 Task: Select the error option in the lint unknown at rules.
Action: Mouse moved to (46, 466)
Screenshot: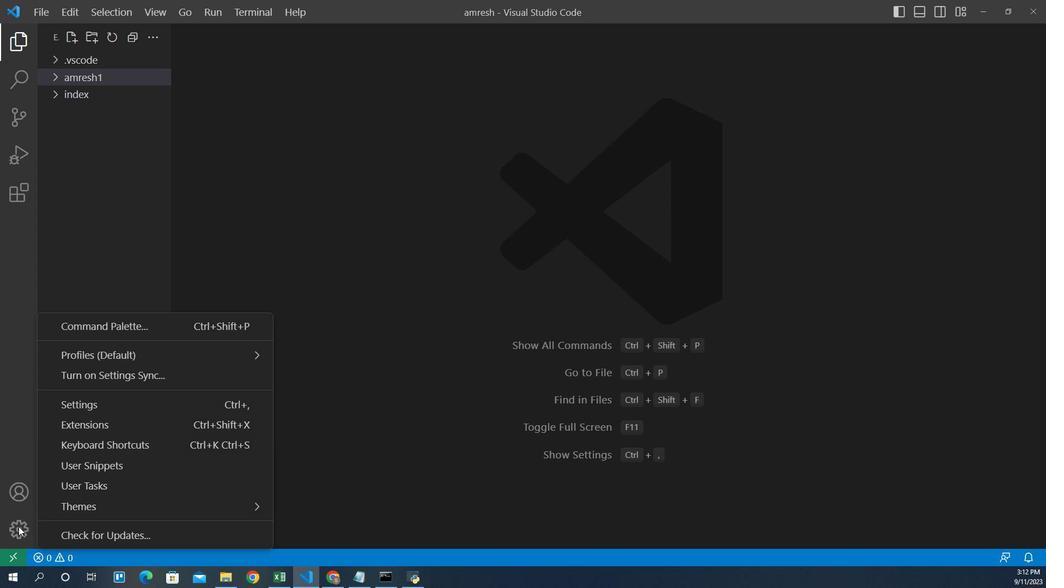 
Action: Mouse pressed left at (46, 466)
Screenshot: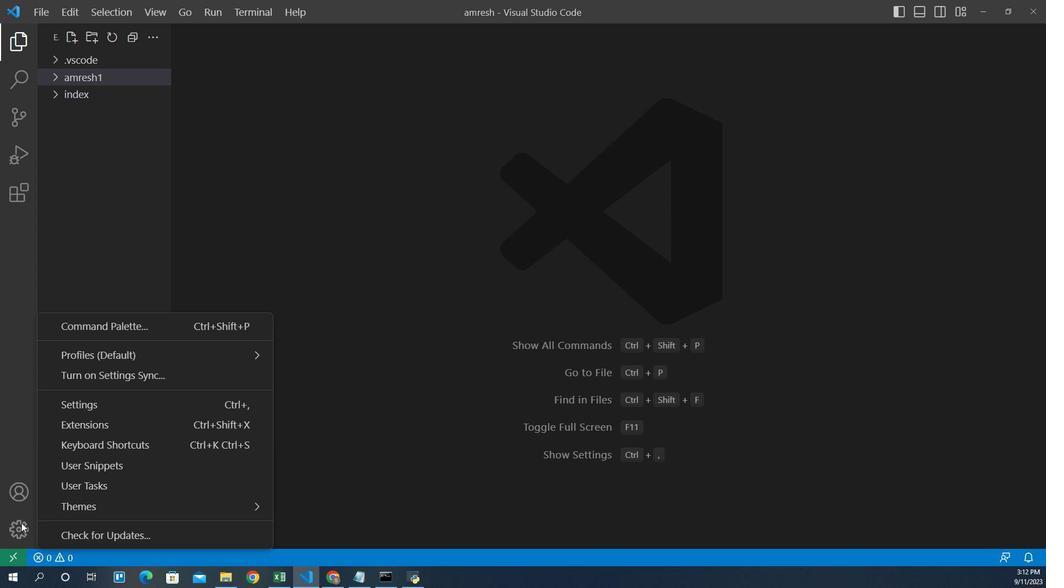 
Action: Mouse moved to (92, 385)
Screenshot: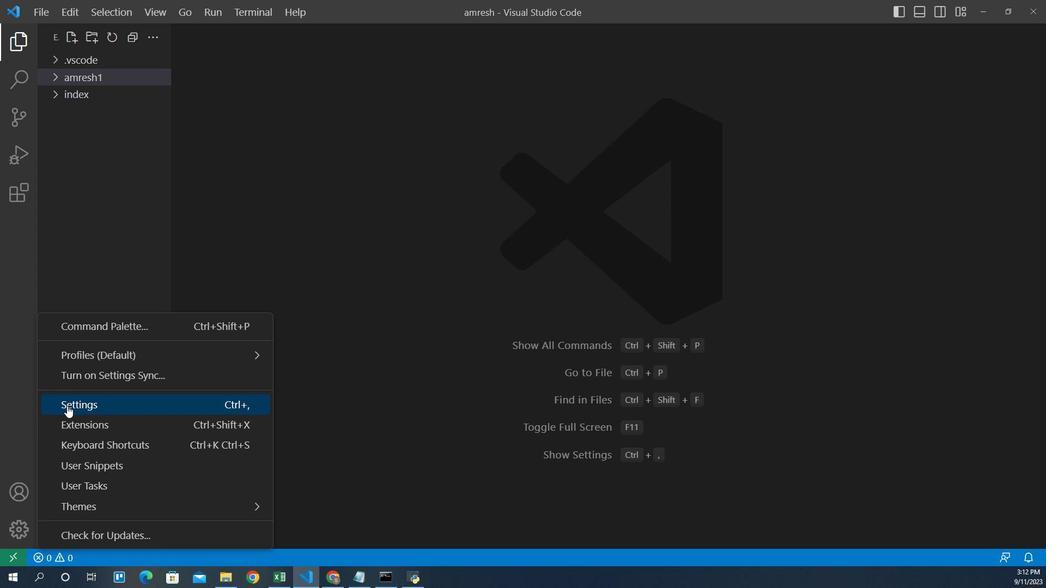 
Action: Mouse pressed left at (92, 385)
Screenshot: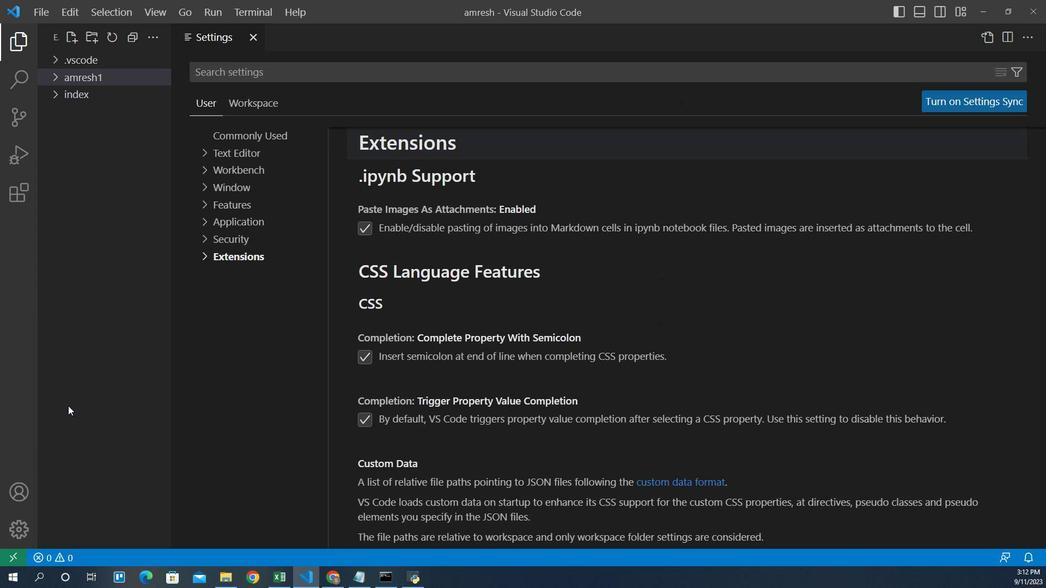 
Action: Mouse moved to (221, 286)
Screenshot: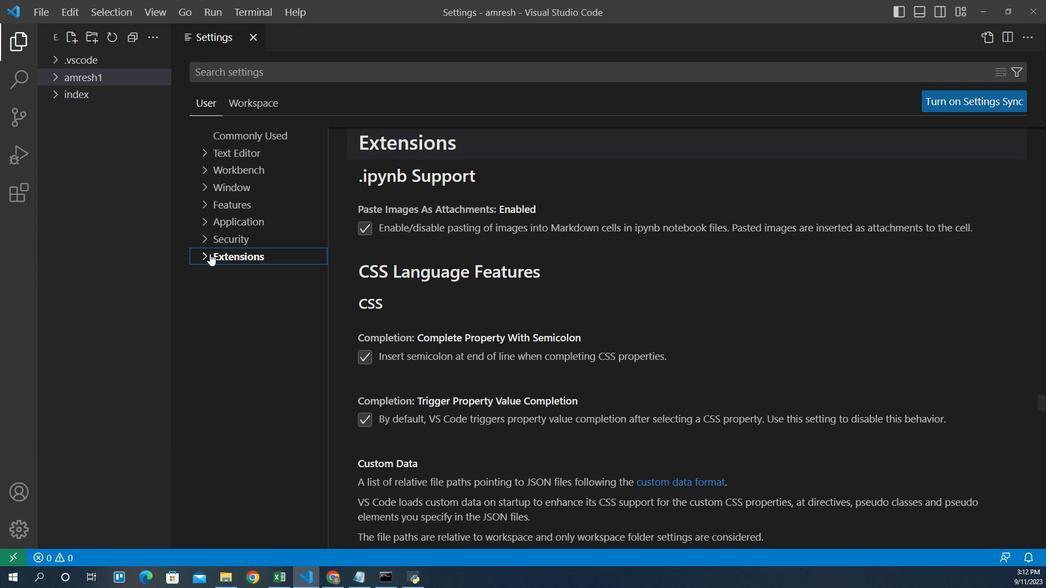 
Action: Mouse pressed left at (221, 286)
Screenshot: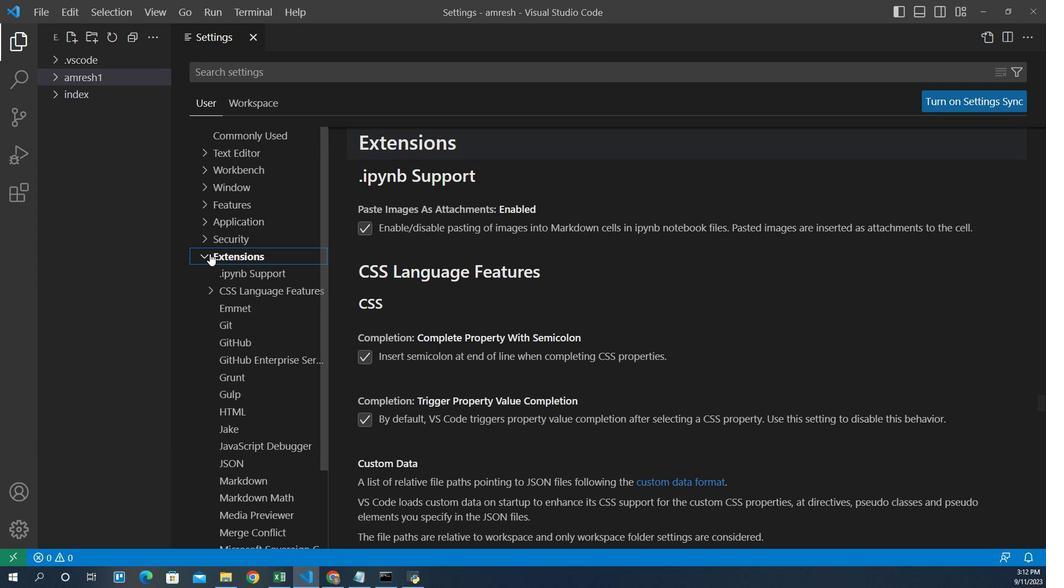 
Action: Mouse moved to (240, 309)
Screenshot: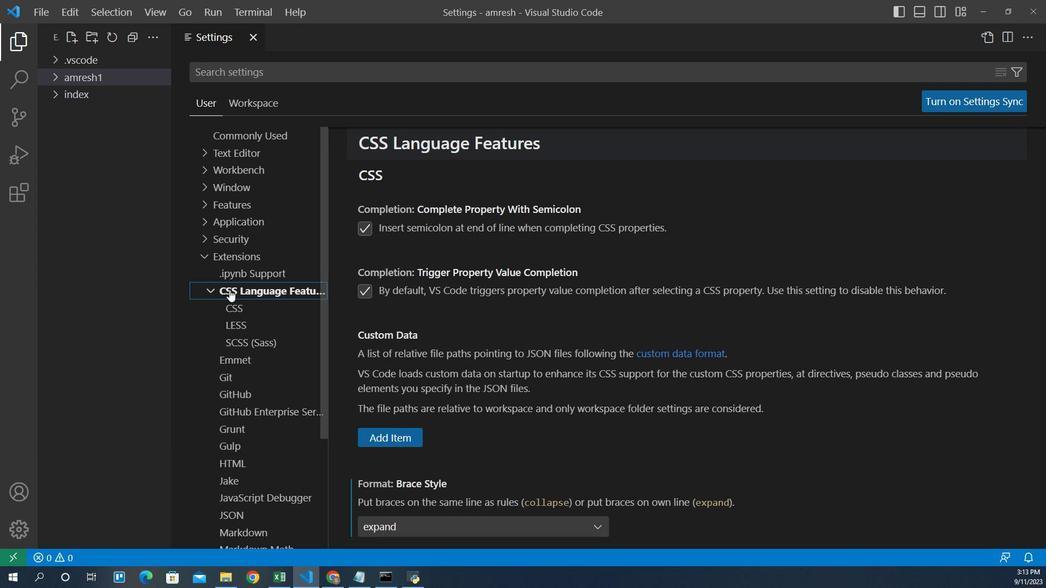 
Action: Mouse pressed left at (240, 309)
Screenshot: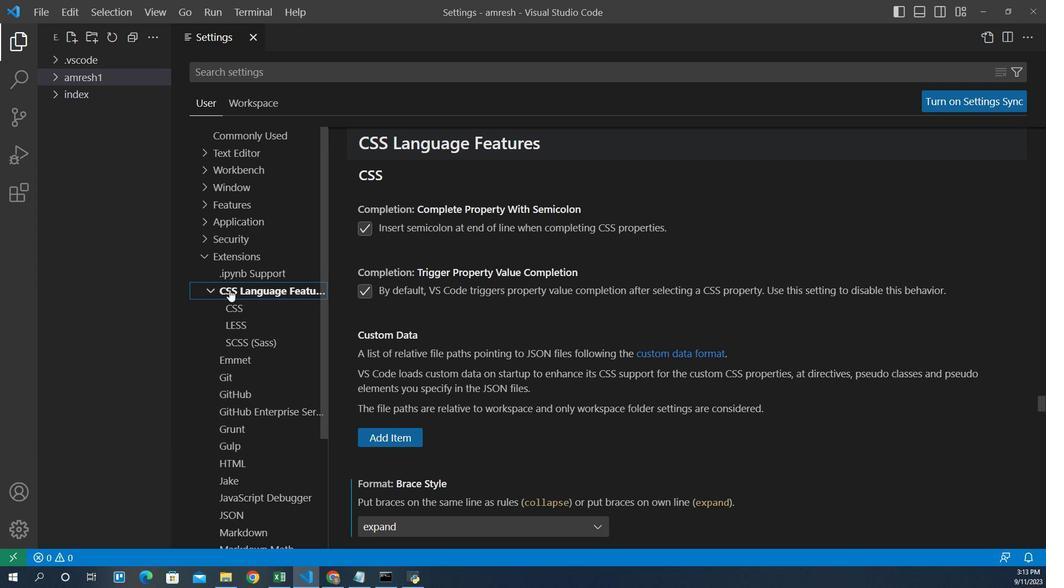 
Action: Mouse moved to (248, 342)
Screenshot: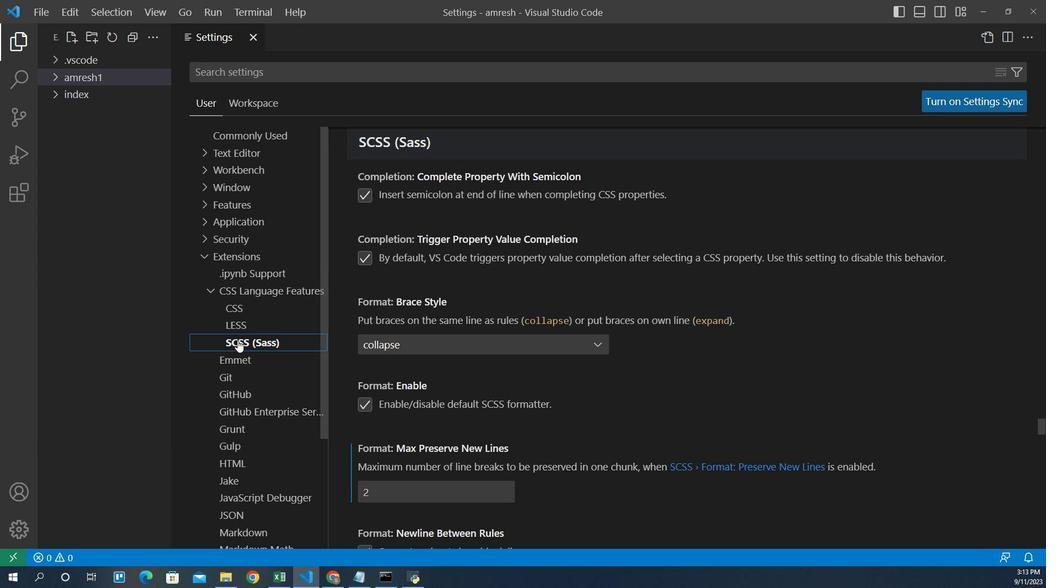 
Action: Mouse pressed left at (248, 342)
Screenshot: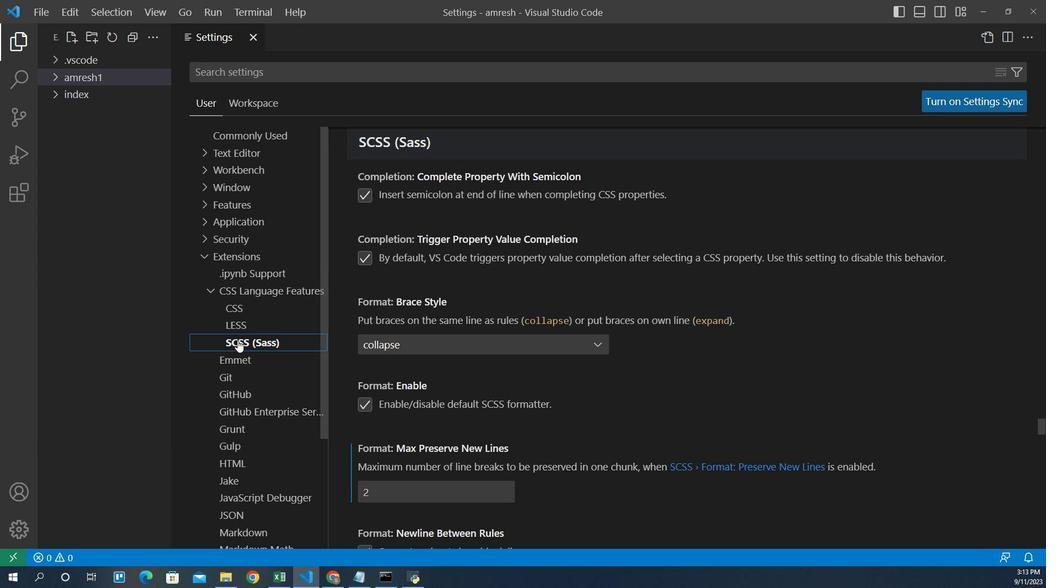 
Action: Mouse moved to (497, 365)
Screenshot: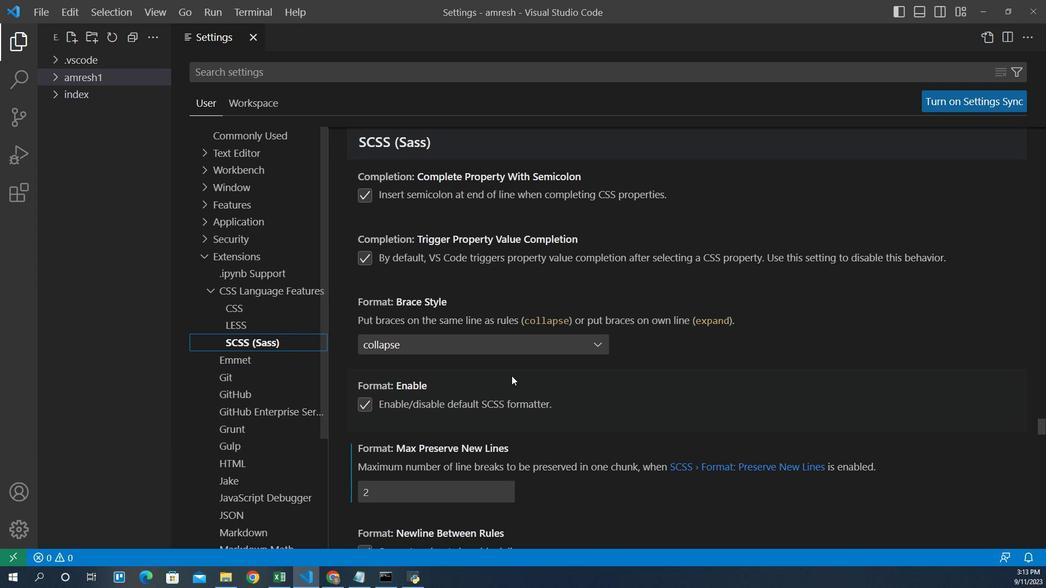 
Action: Mouse scrolled (497, 365) with delta (0, 0)
Screenshot: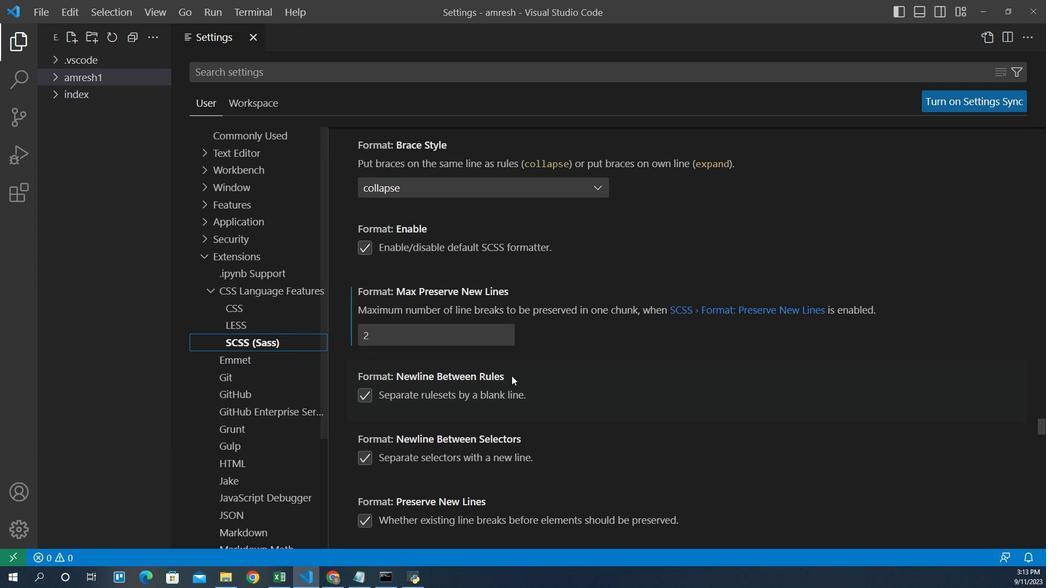 
Action: Mouse scrolled (497, 365) with delta (0, 0)
Screenshot: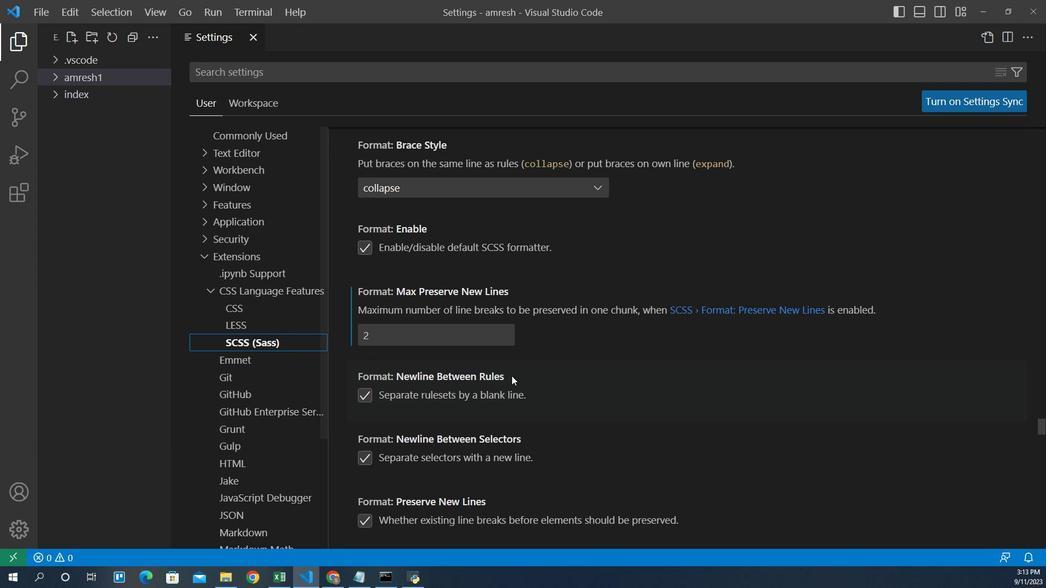 
Action: Mouse scrolled (497, 365) with delta (0, 0)
Screenshot: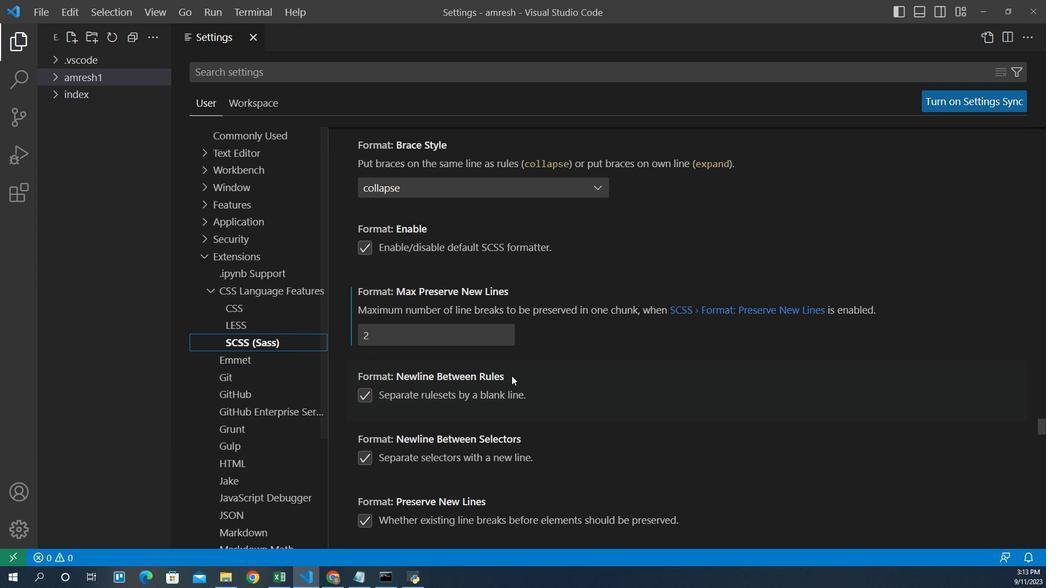 
Action: Mouse scrolled (497, 365) with delta (0, 0)
Screenshot: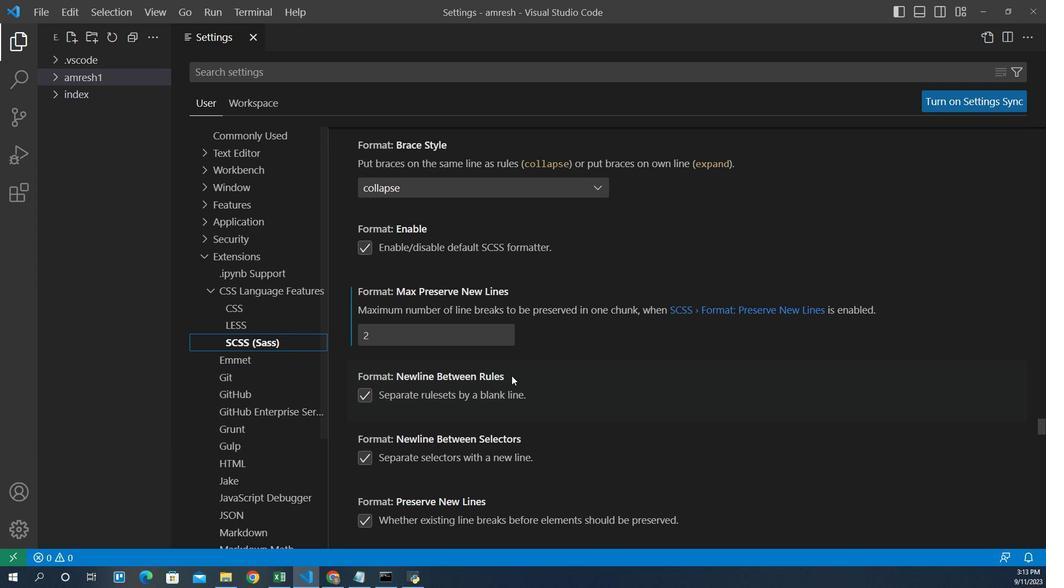 
Action: Mouse scrolled (497, 365) with delta (0, 0)
Screenshot: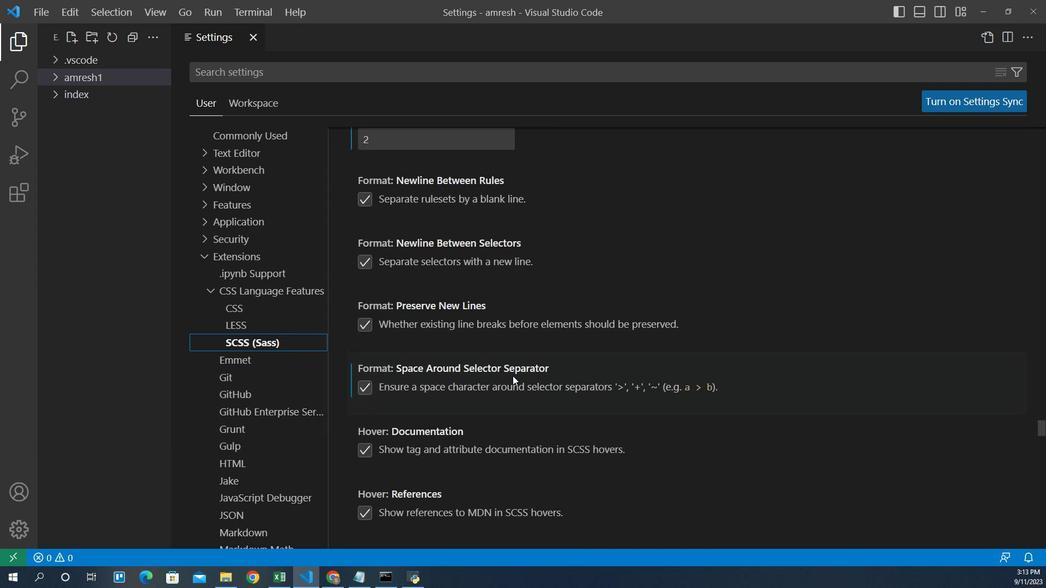 
Action: Mouse scrolled (497, 365) with delta (0, 0)
Screenshot: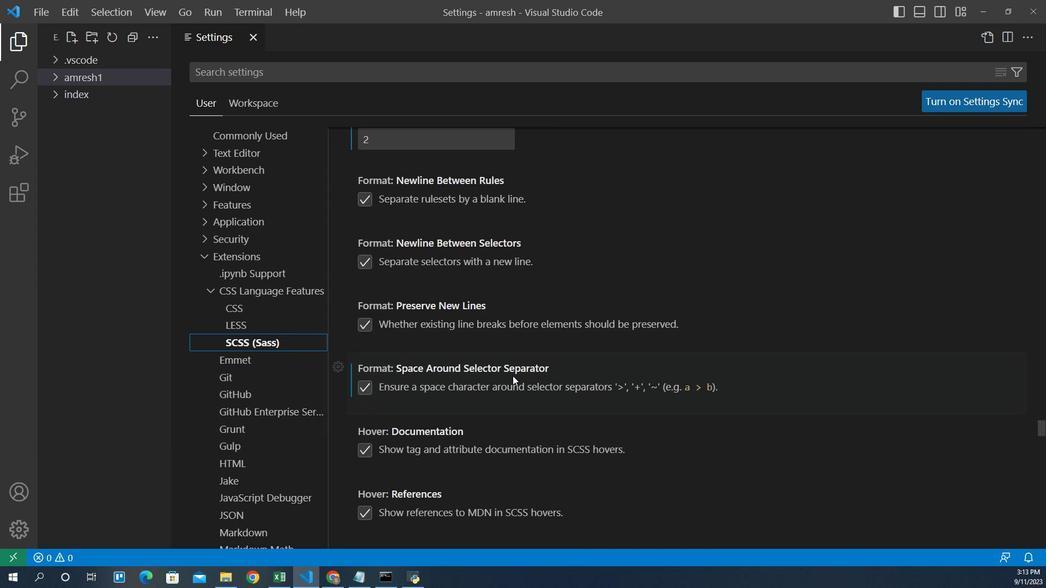
Action: Mouse moved to (497, 365)
Screenshot: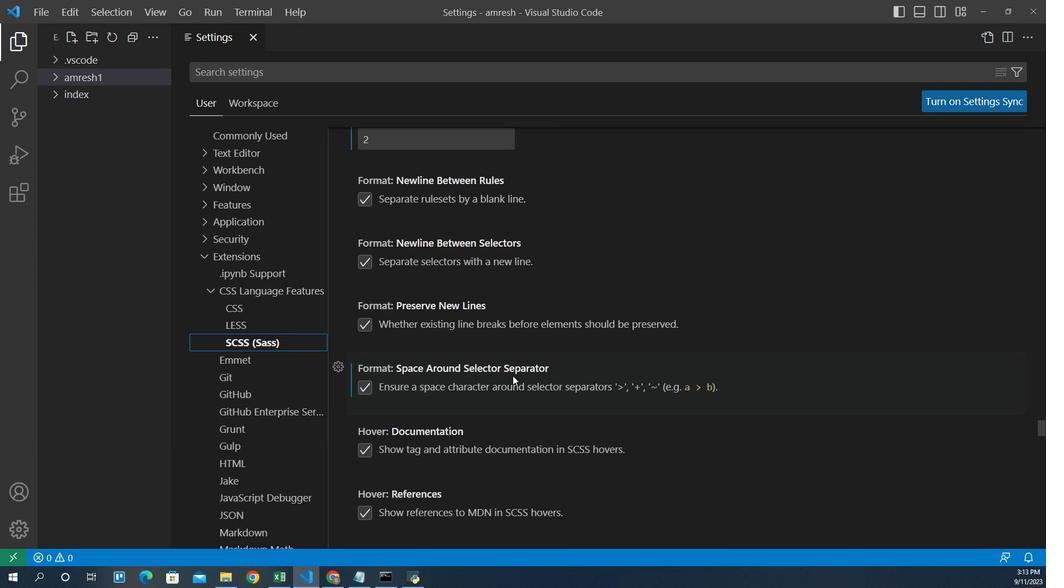
Action: Mouse scrolled (497, 365) with delta (0, 0)
Screenshot: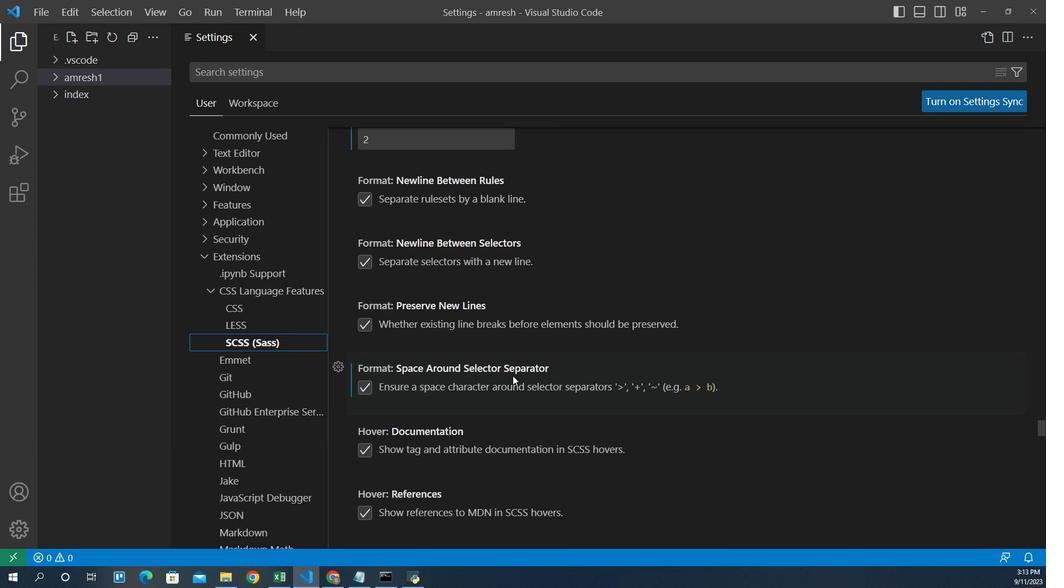 
Action: Mouse moved to (498, 365)
Screenshot: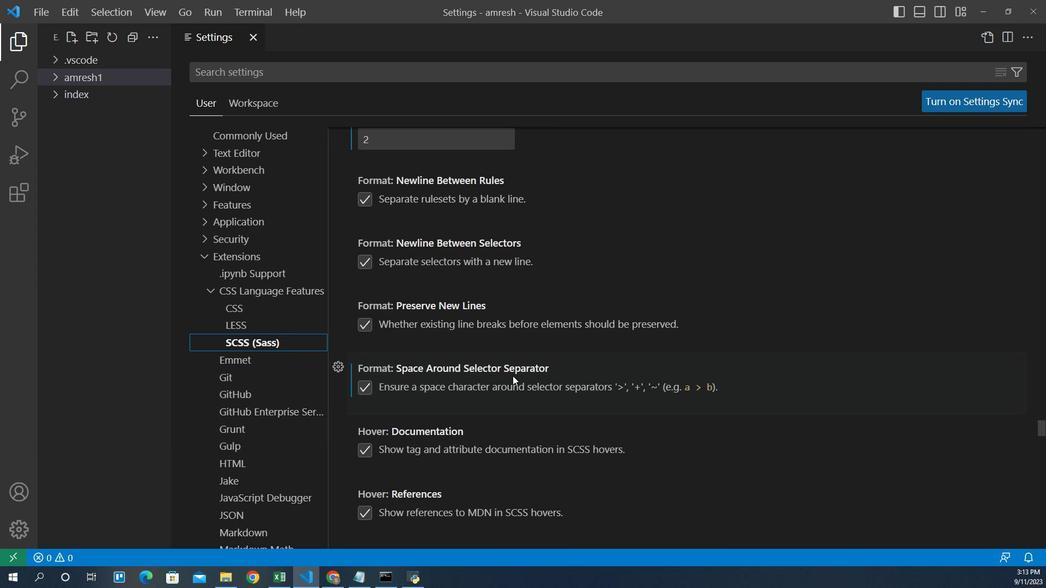 
Action: Mouse scrolled (498, 365) with delta (0, 0)
Screenshot: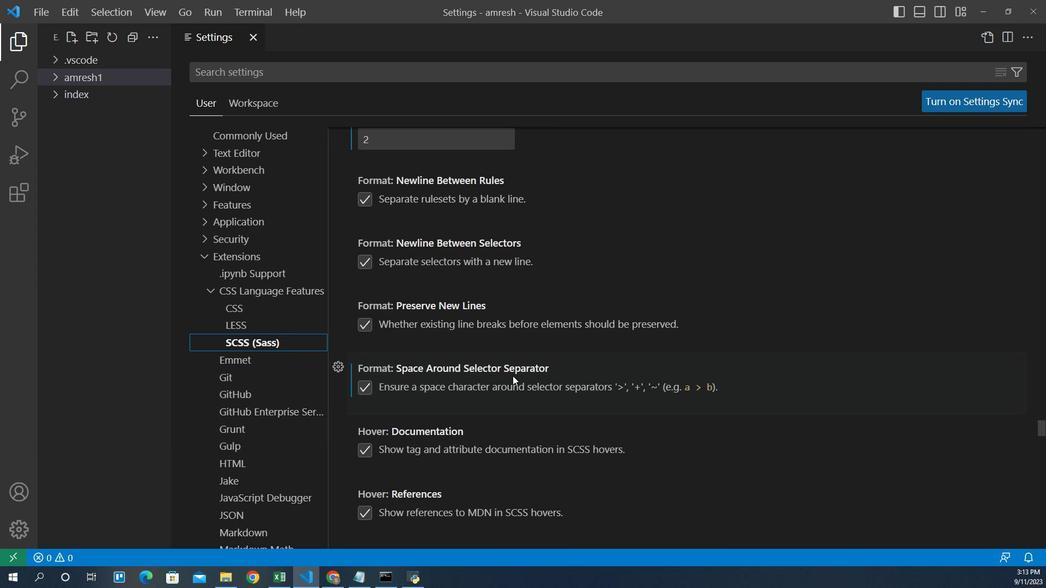 
Action: Mouse scrolled (498, 365) with delta (0, 0)
Screenshot: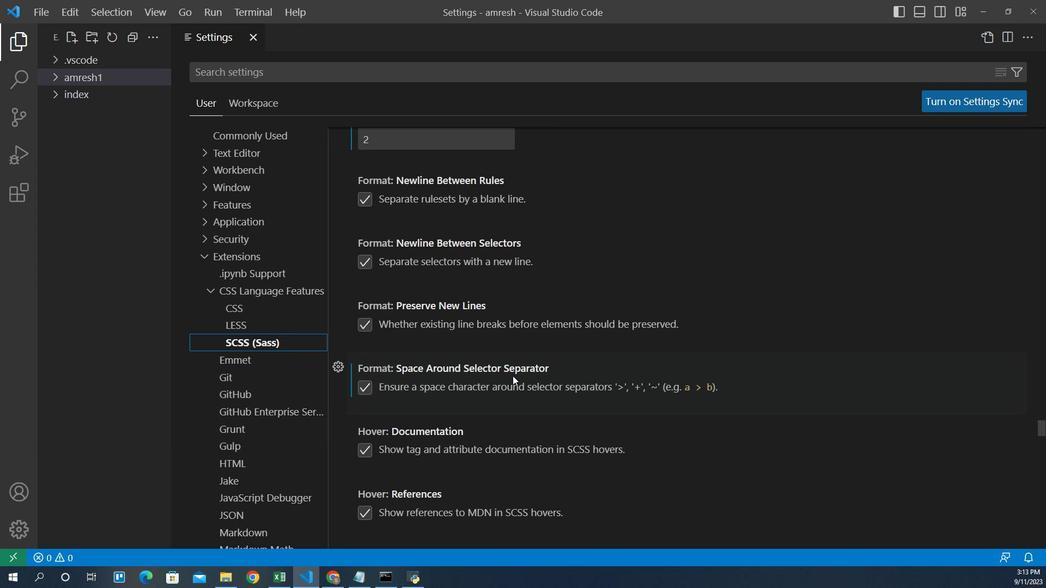 
Action: Mouse moved to (498, 365)
Screenshot: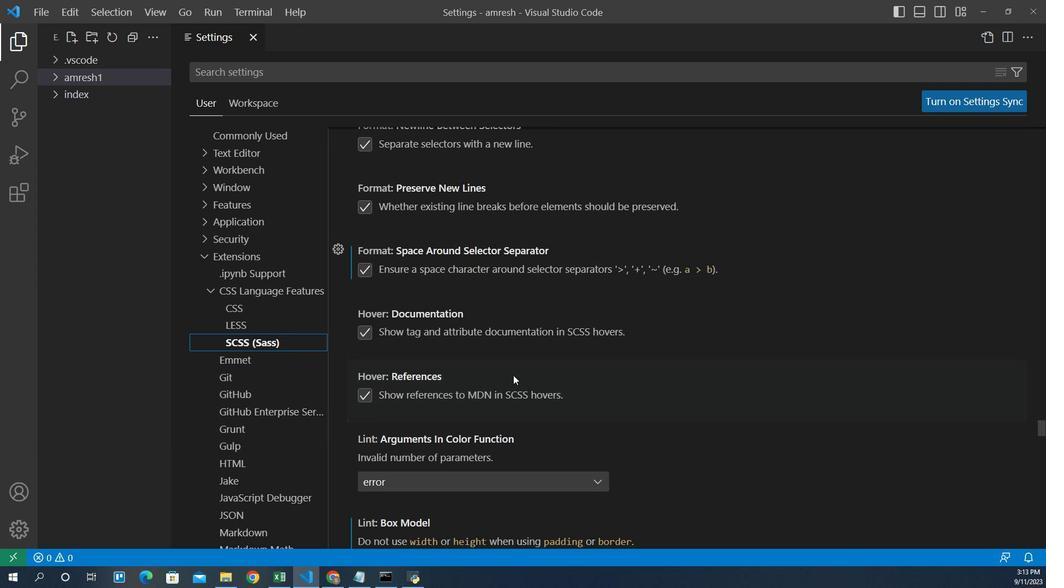 
Action: Mouse scrolled (498, 365) with delta (0, 0)
Screenshot: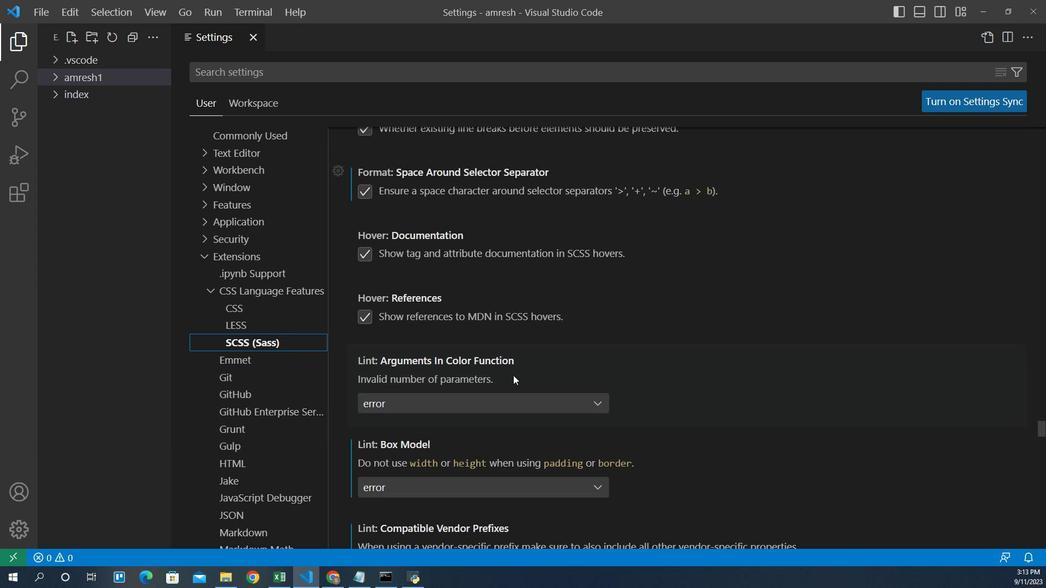 
Action: Mouse scrolled (498, 365) with delta (0, 0)
Screenshot: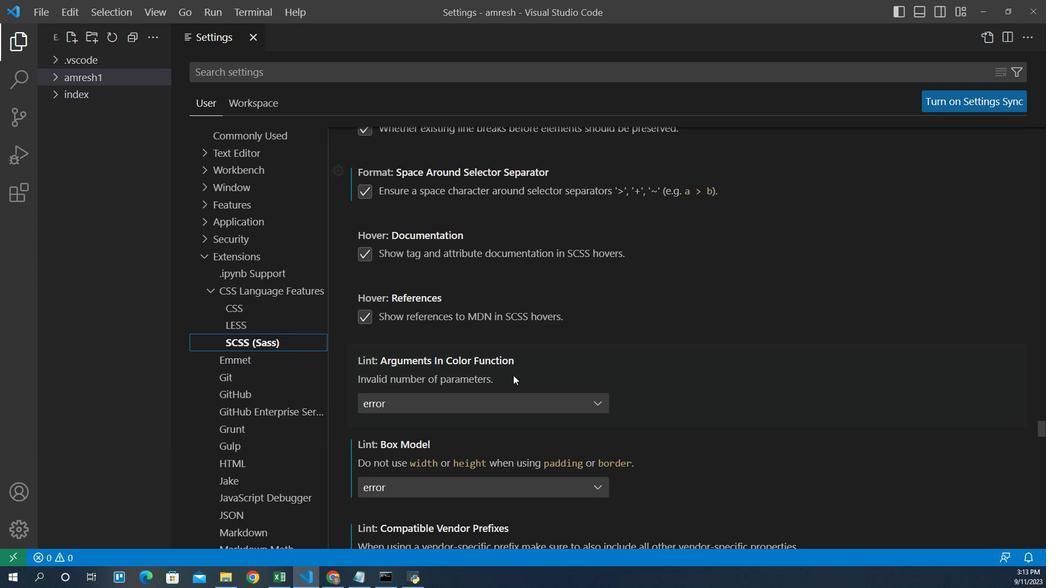 
Action: Mouse scrolled (498, 365) with delta (0, 0)
Screenshot: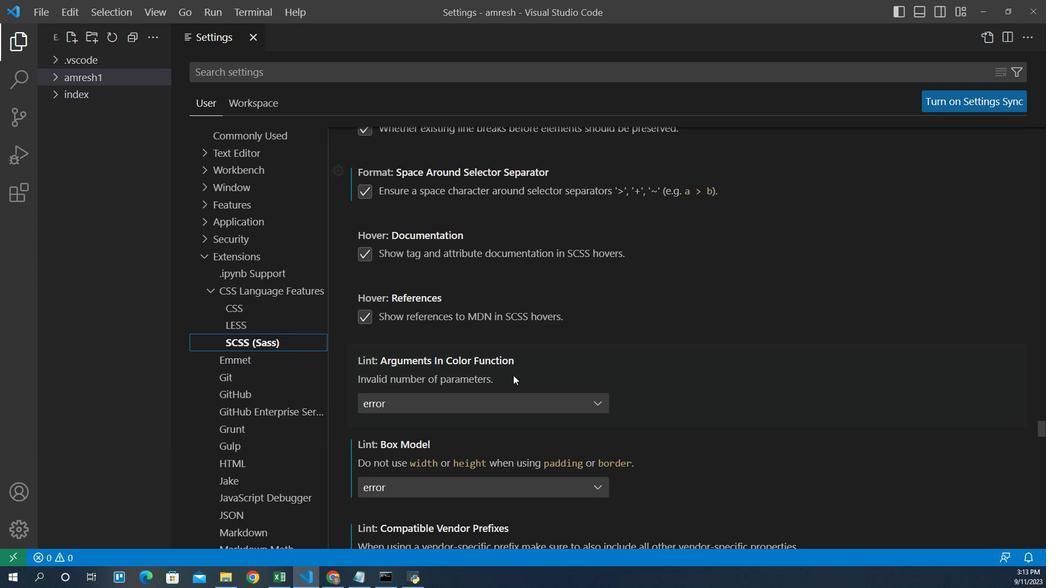 
Action: Mouse scrolled (498, 365) with delta (0, 0)
Screenshot: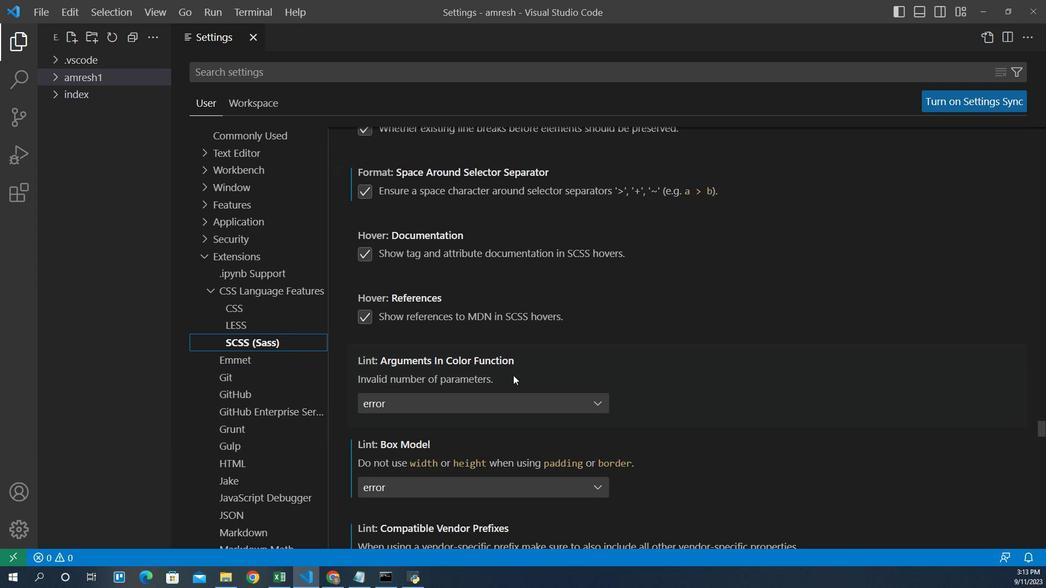 
Action: Mouse scrolled (498, 365) with delta (0, 0)
Screenshot: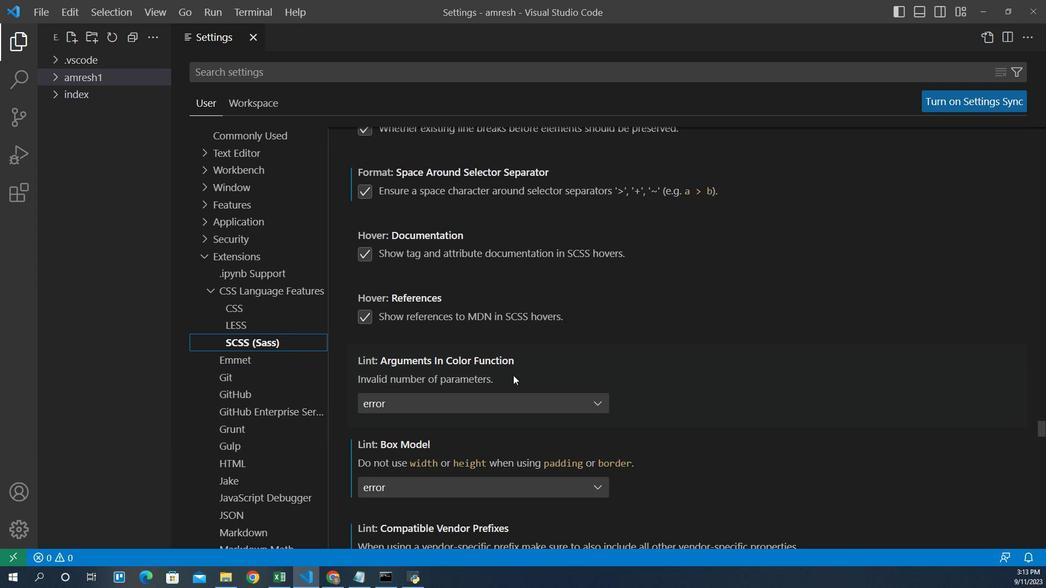 
Action: Mouse scrolled (498, 365) with delta (0, 0)
Screenshot: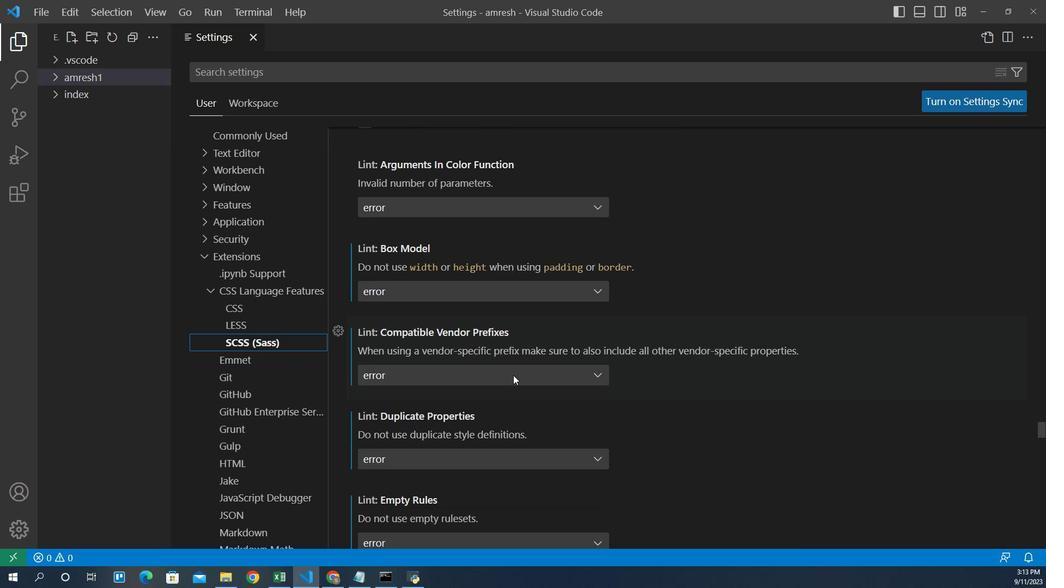 
Action: Mouse scrolled (498, 365) with delta (0, 0)
Screenshot: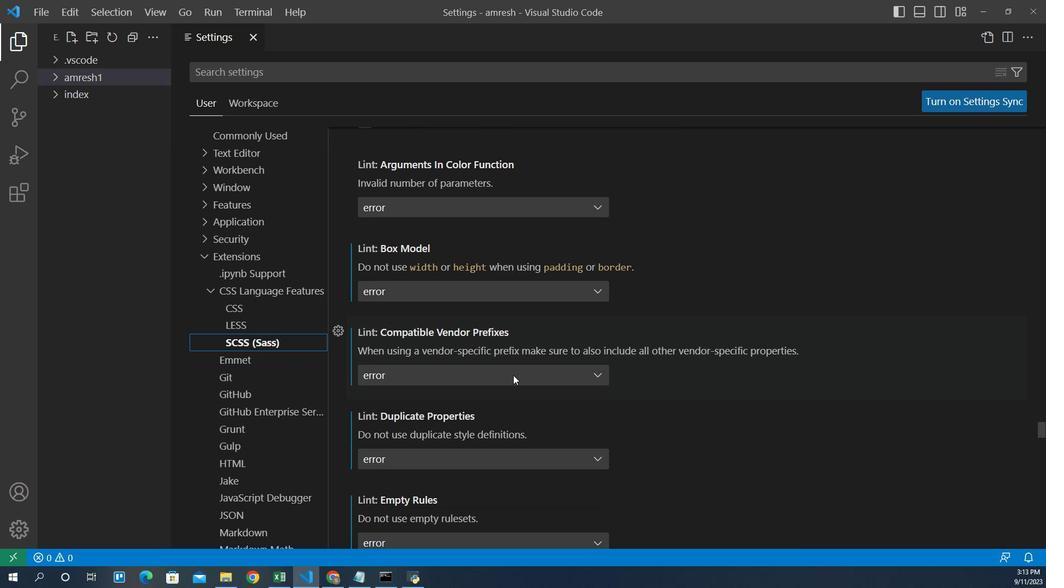 
Action: Mouse scrolled (498, 365) with delta (0, 0)
Screenshot: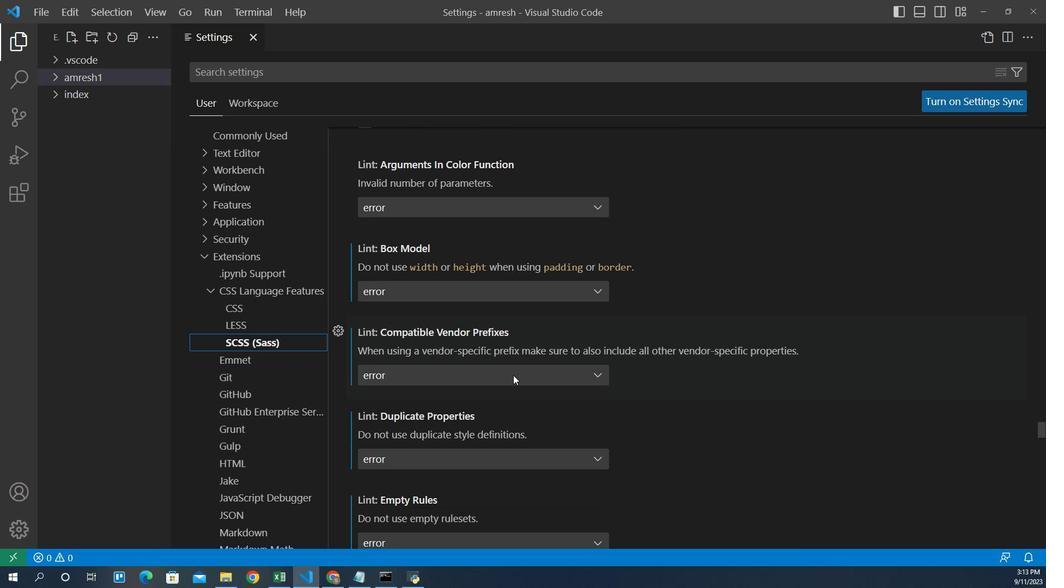
Action: Mouse scrolled (498, 365) with delta (0, 0)
Screenshot: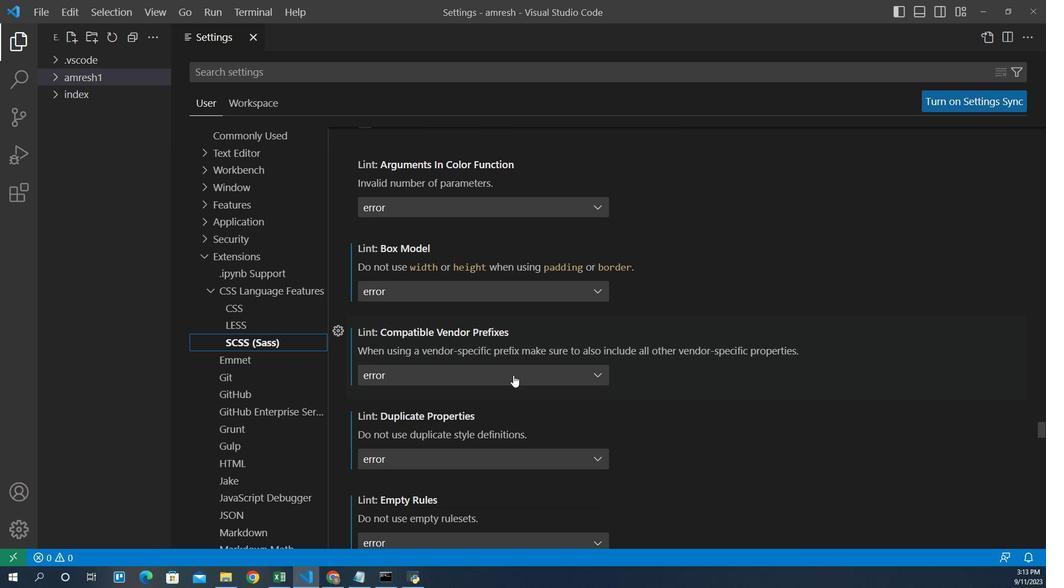 
Action: Mouse scrolled (498, 365) with delta (0, 0)
Screenshot: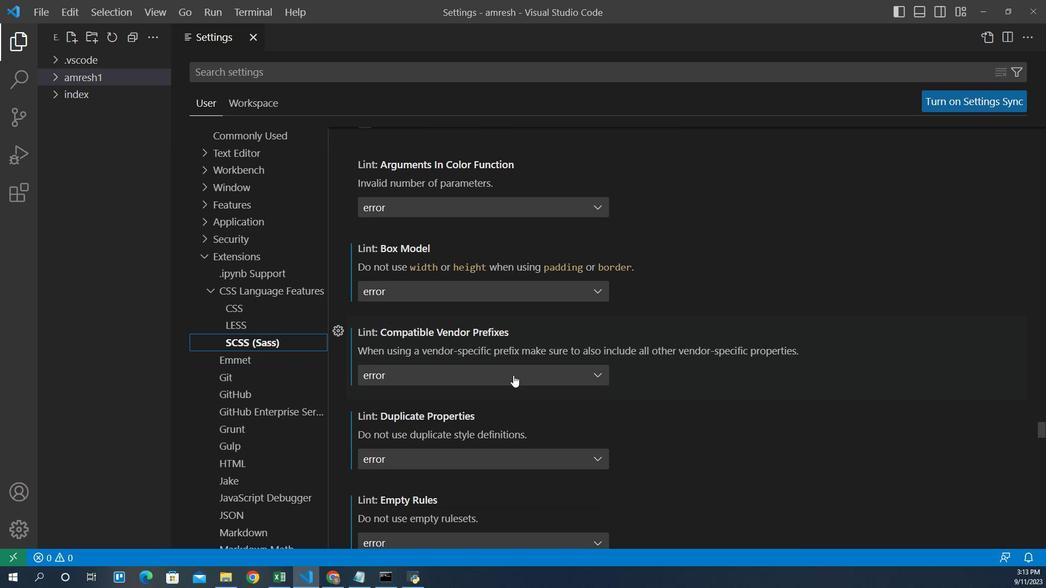
Action: Mouse scrolled (498, 365) with delta (0, 0)
Screenshot: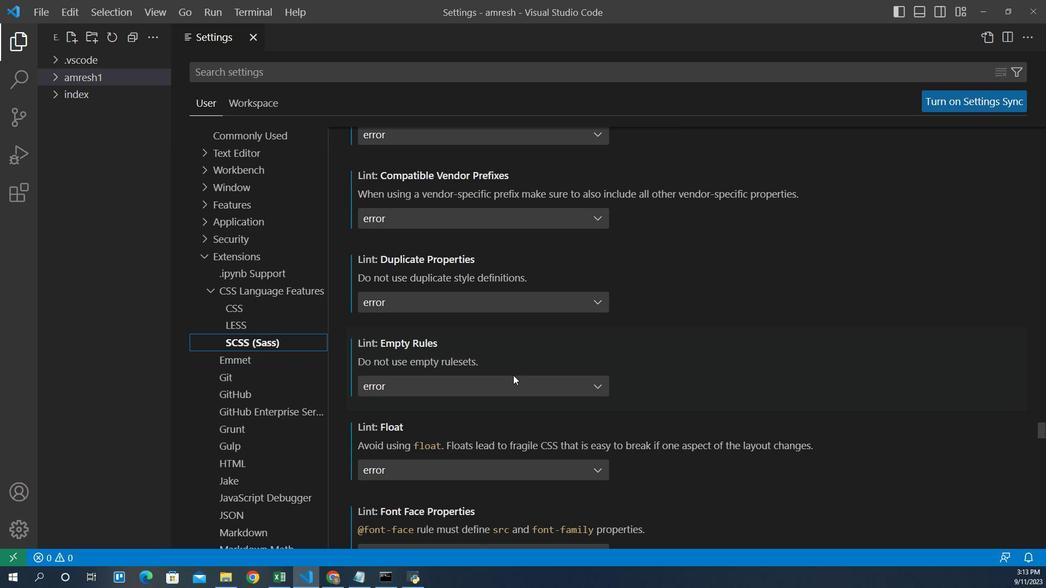 
Action: Mouse scrolled (498, 365) with delta (0, 0)
Screenshot: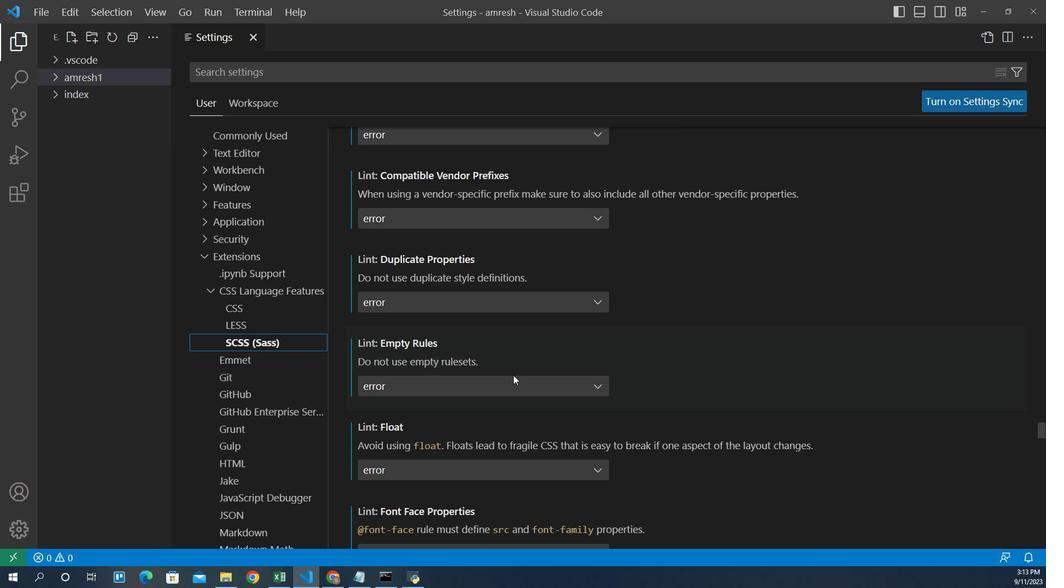 
Action: Mouse scrolled (498, 365) with delta (0, 0)
Screenshot: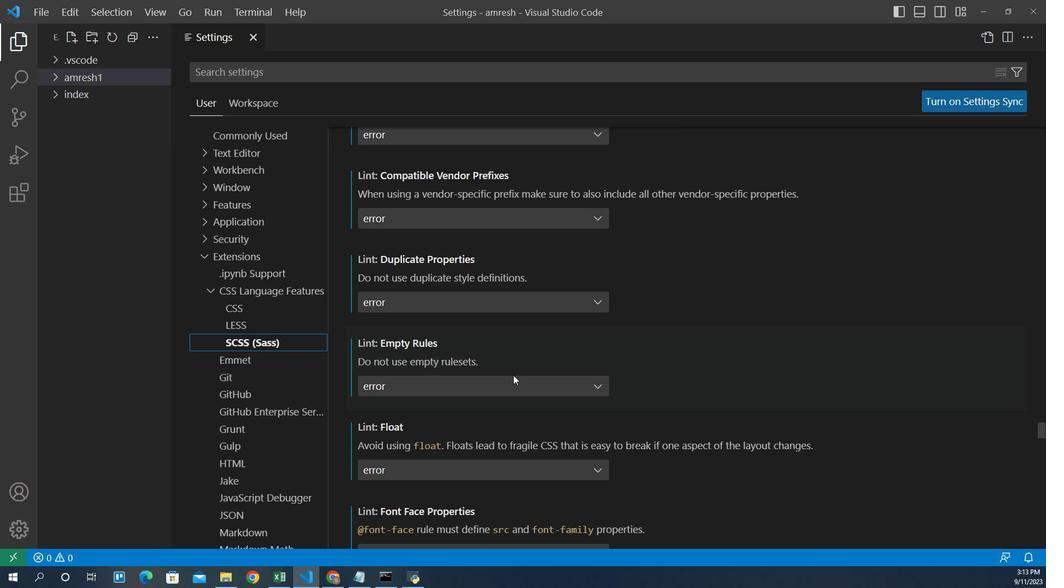 
Action: Mouse scrolled (498, 365) with delta (0, 0)
Screenshot: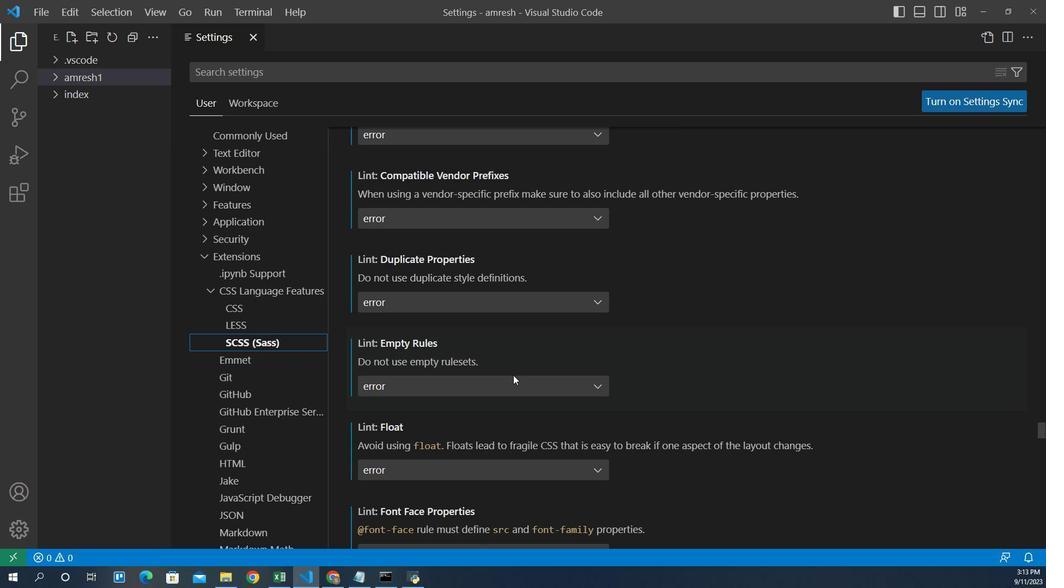
Action: Mouse scrolled (498, 365) with delta (0, 0)
Screenshot: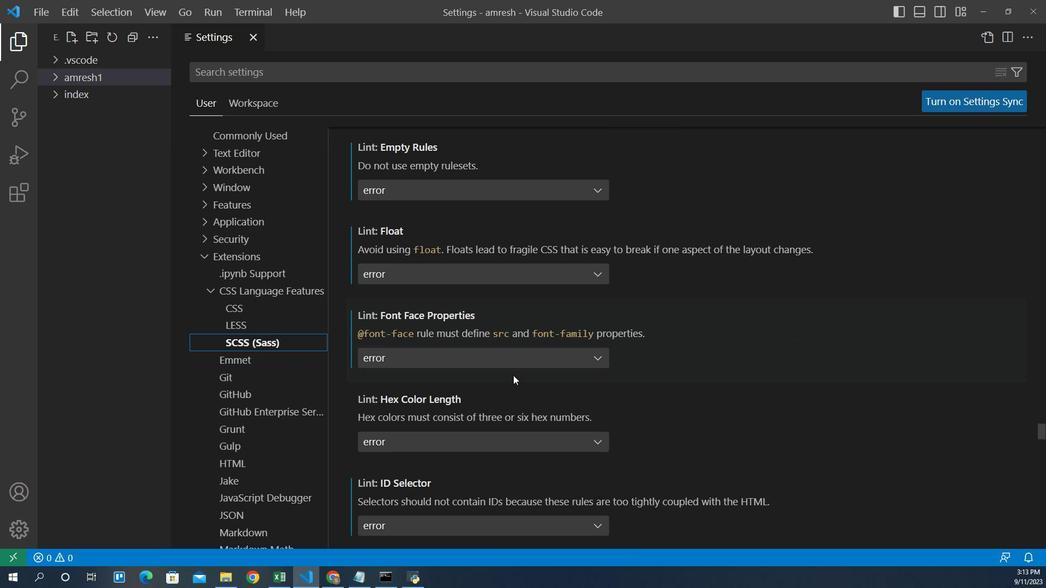 
Action: Mouse scrolled (498, 365) with delta (0, 0)
Screenshot: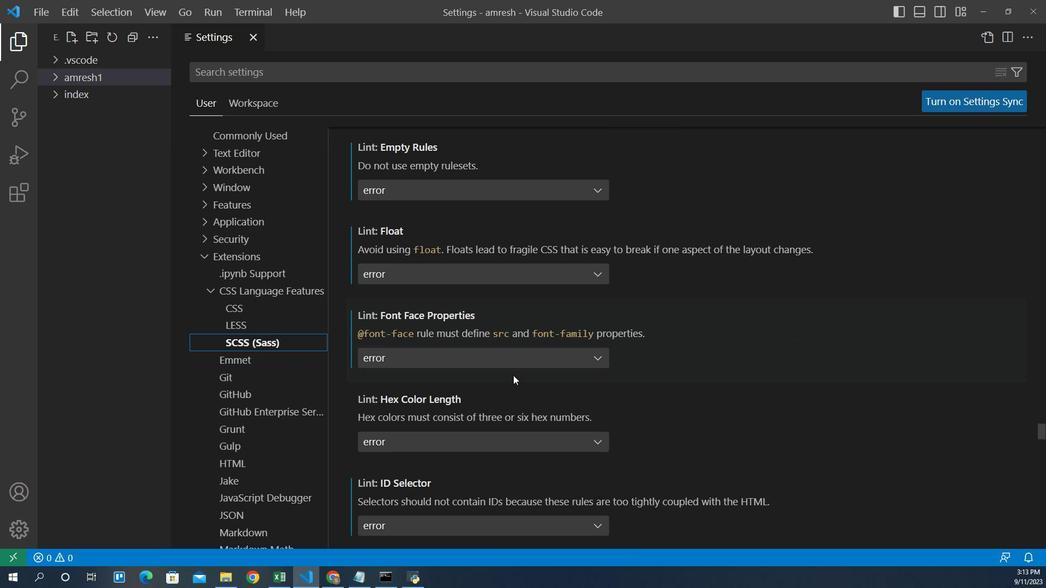 
Action: Mouse scrolled (498, 365) with delta (0, 0)
Screenshot: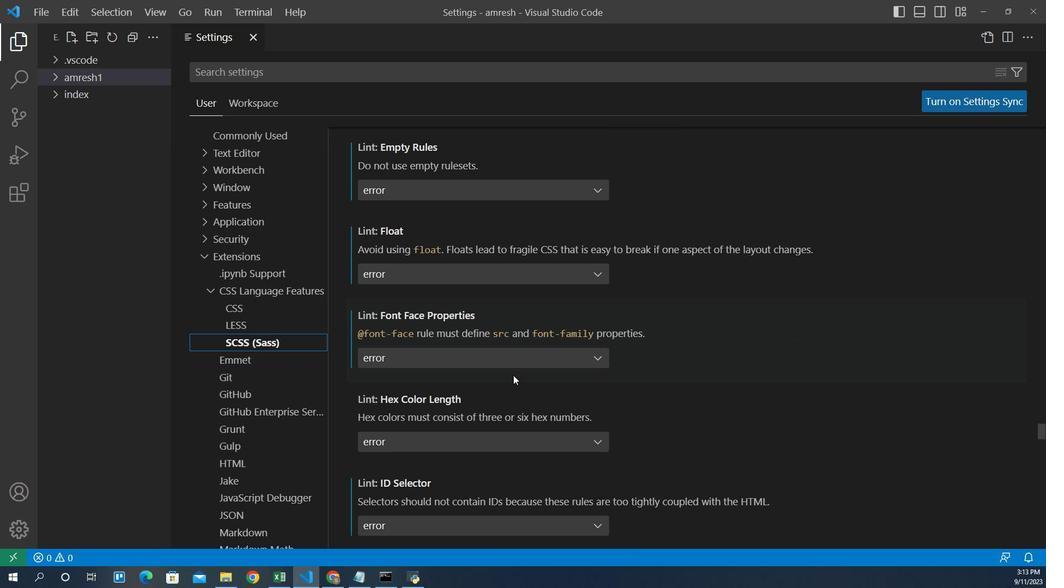 
Action: Mouse scrolled (498, 365) with delta (0, 0)
Screenshot: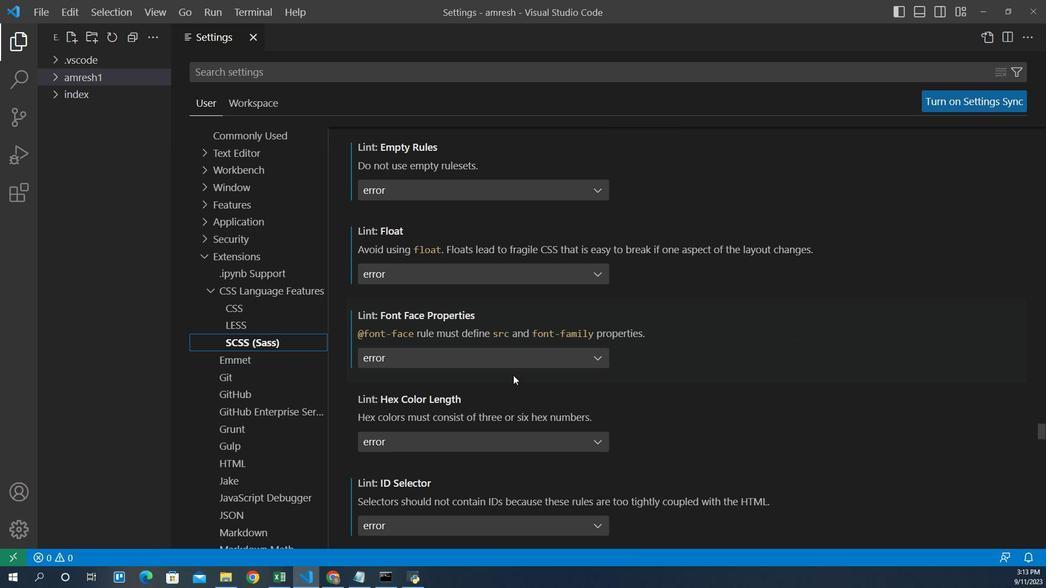 
Action: Mouse scrolled (498, 365) with delta (0, 0)
Screenshot: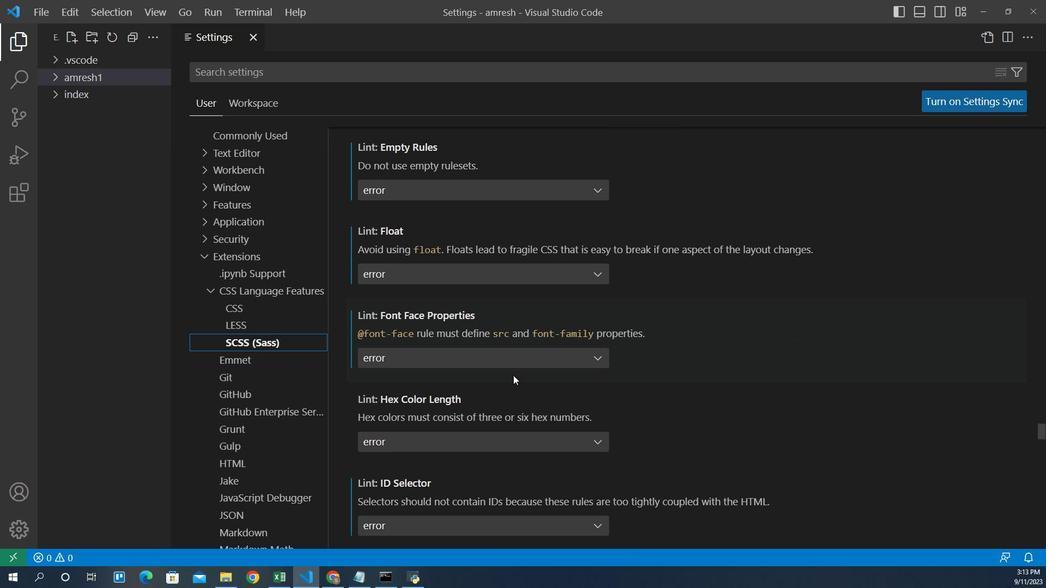 
Action: Mouse scrolled (498, 365) with delta (0, 0)
Screenshot: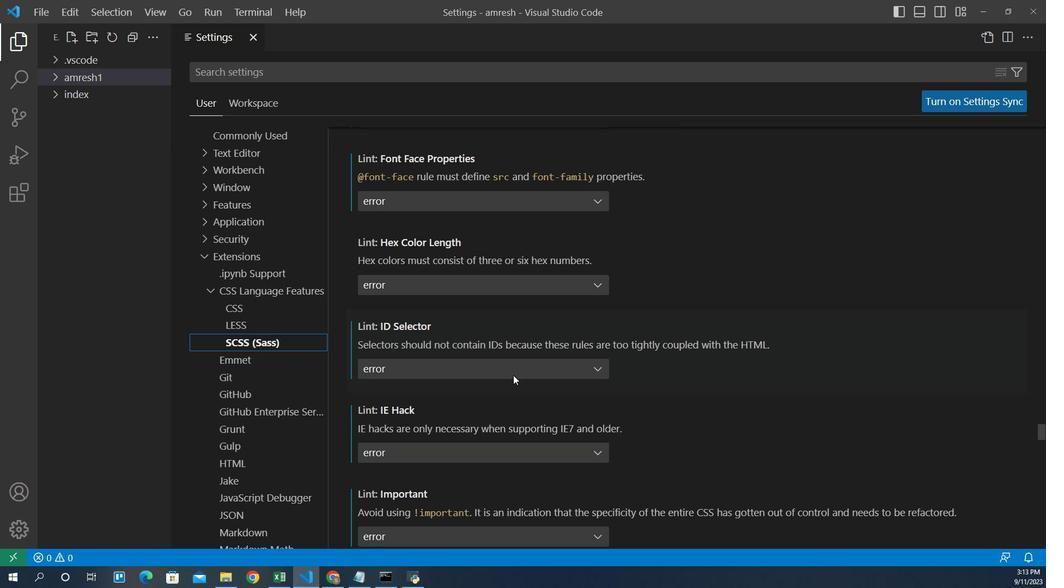 
Action: Mouse scrolled (498, 365) with delta (0, 0)
Screenshot: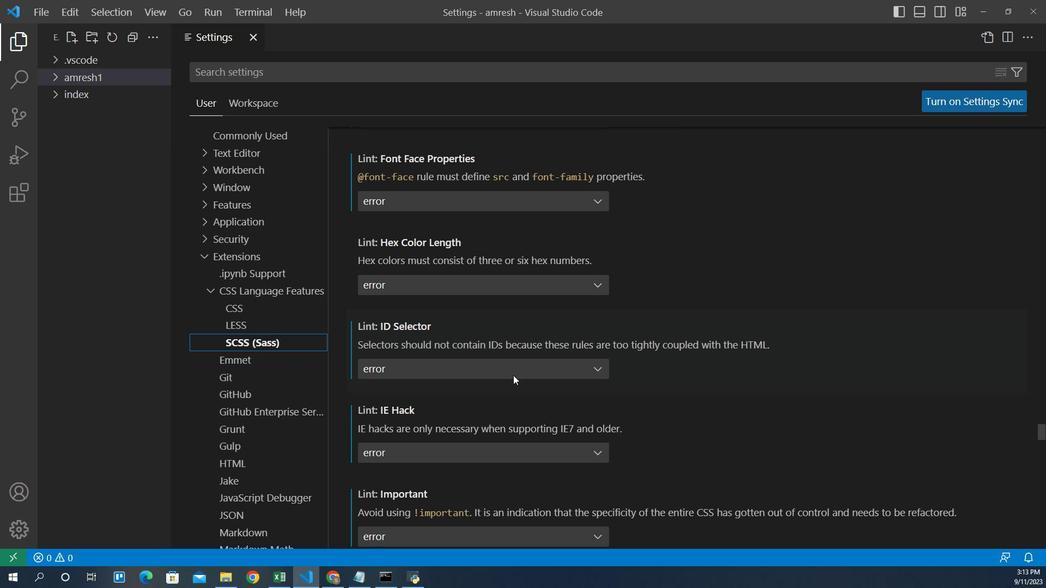 
Action: Mouse scrolled (498, 365) with delta (0, 0)
Screenshot: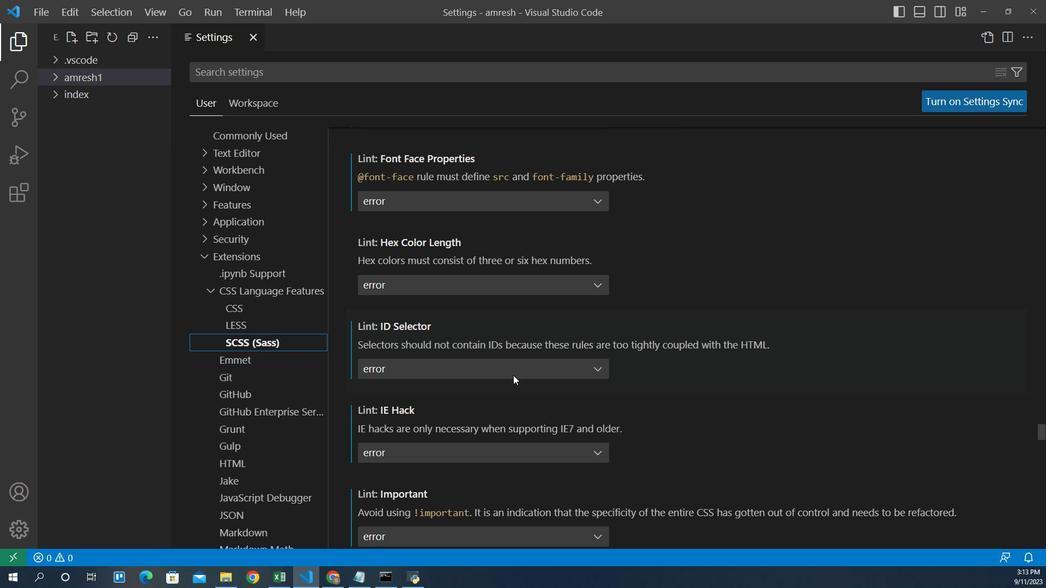 
Action: Mouse scrolled (498, 365) with delta (0, 0)
Screenshot: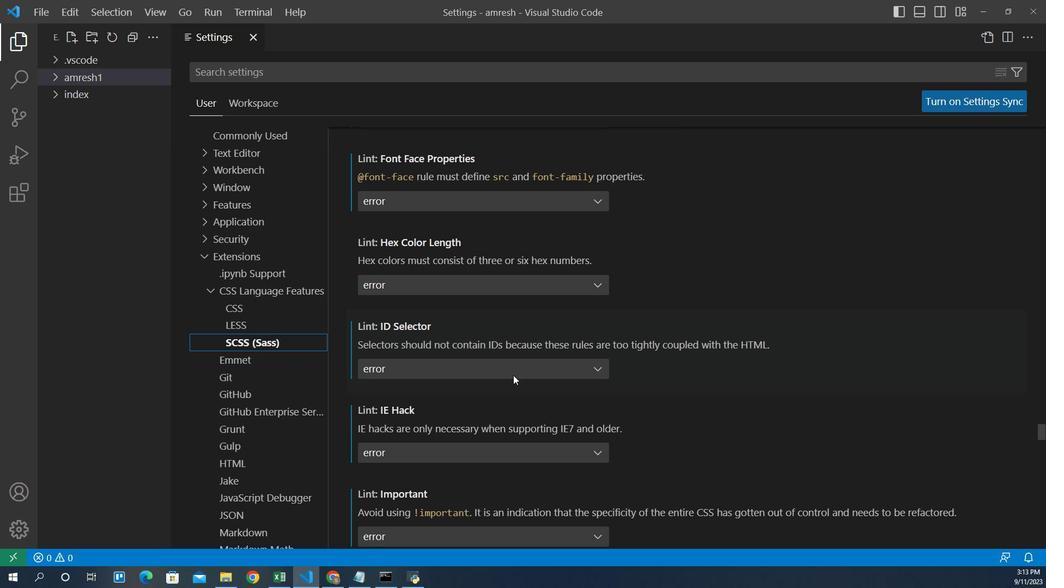 
Action: Mouse scrolled (498, 365) with delta (0, 0)
Screenshot: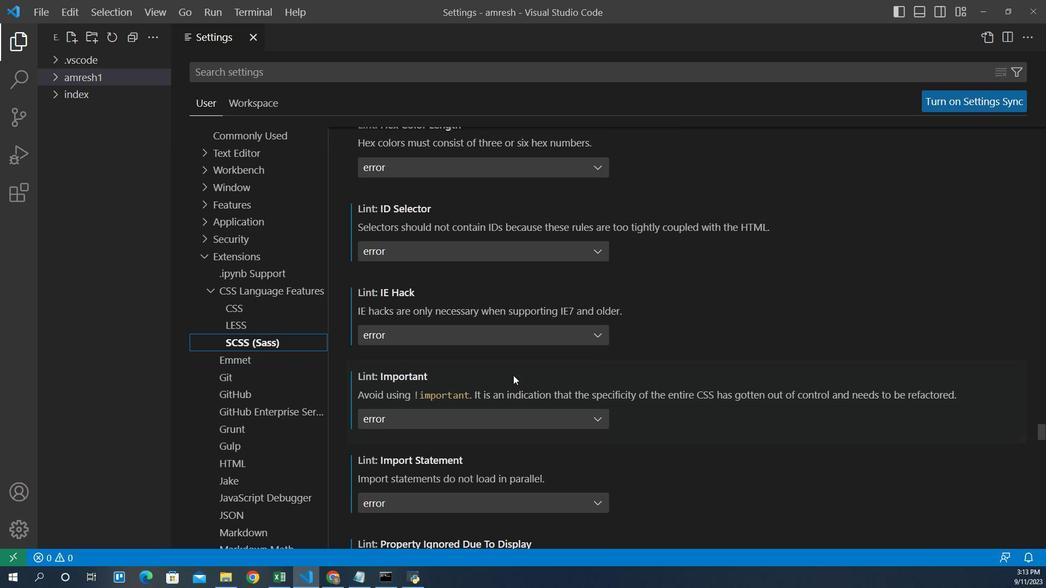 
Action: Mouse scrolled (498, 365) with delta (0, 0)
Screenshot: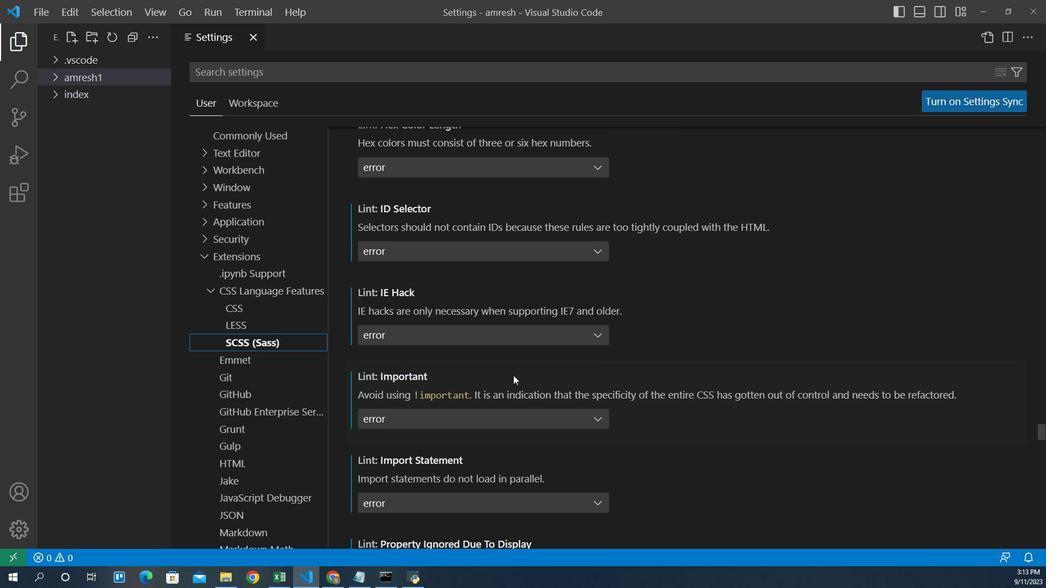 
Action: Mouse scrolled (498, 365) with delta (0, 0)
Screenshot: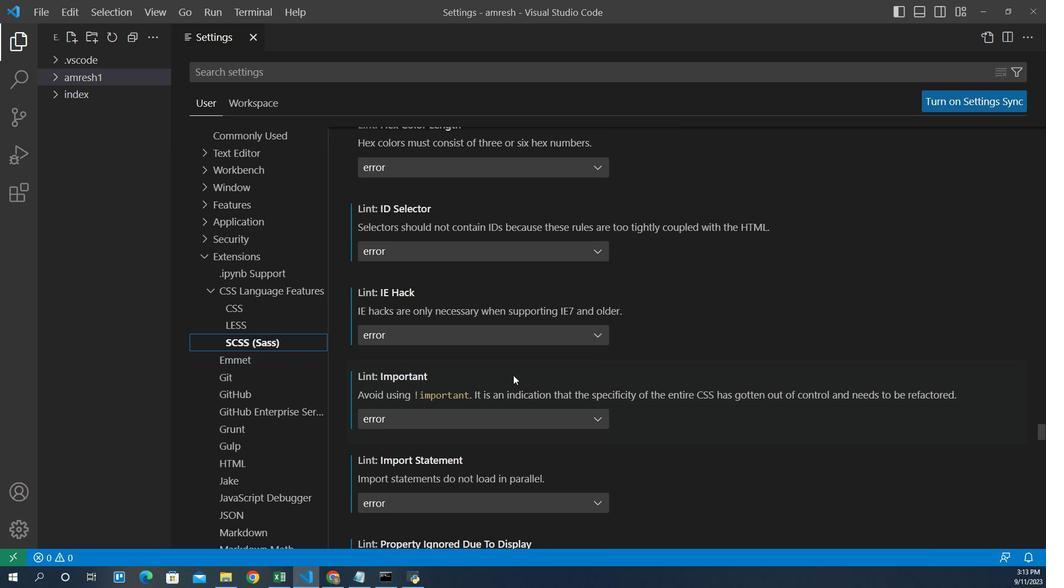 
Action: Mouse scrolled (498, 365) with delta (0, 0)
Screenshot: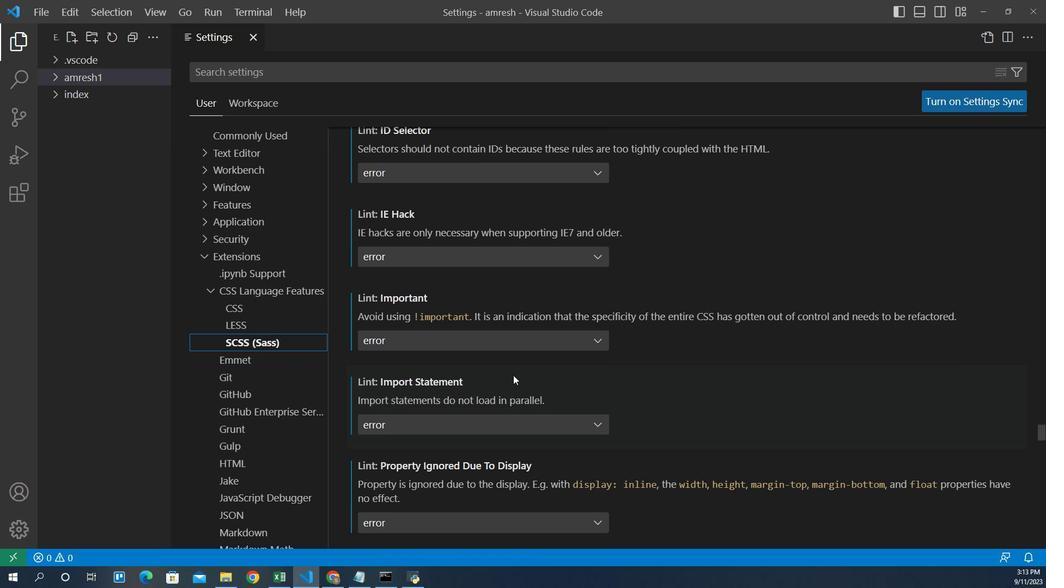 
Action: Mouse scrolled (498, 365) with delta (0, 0)
Screenshot: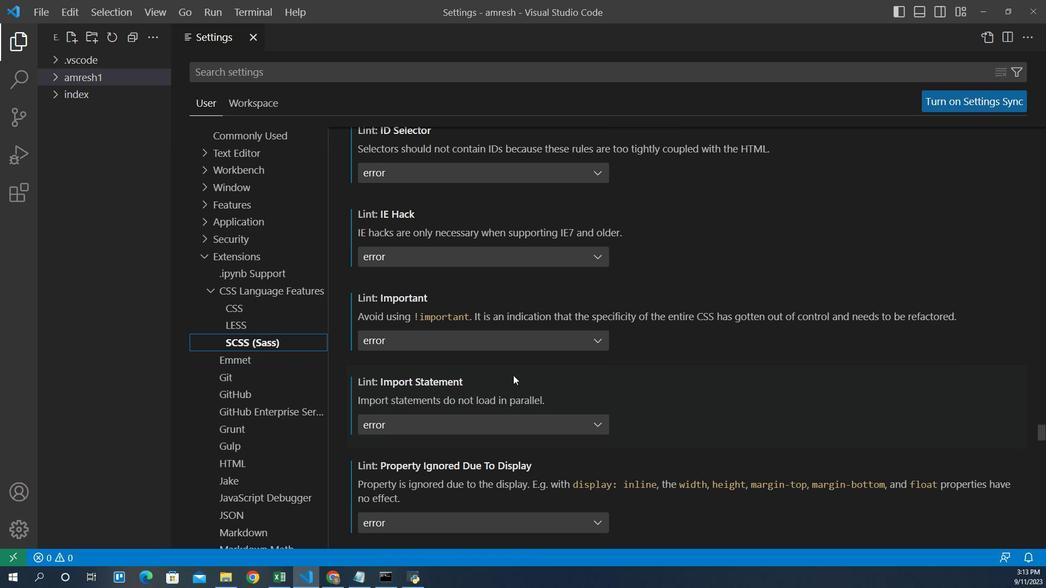 
Action: Mouse scrolled (498, 365) with delta (0, 0)
Screenshot: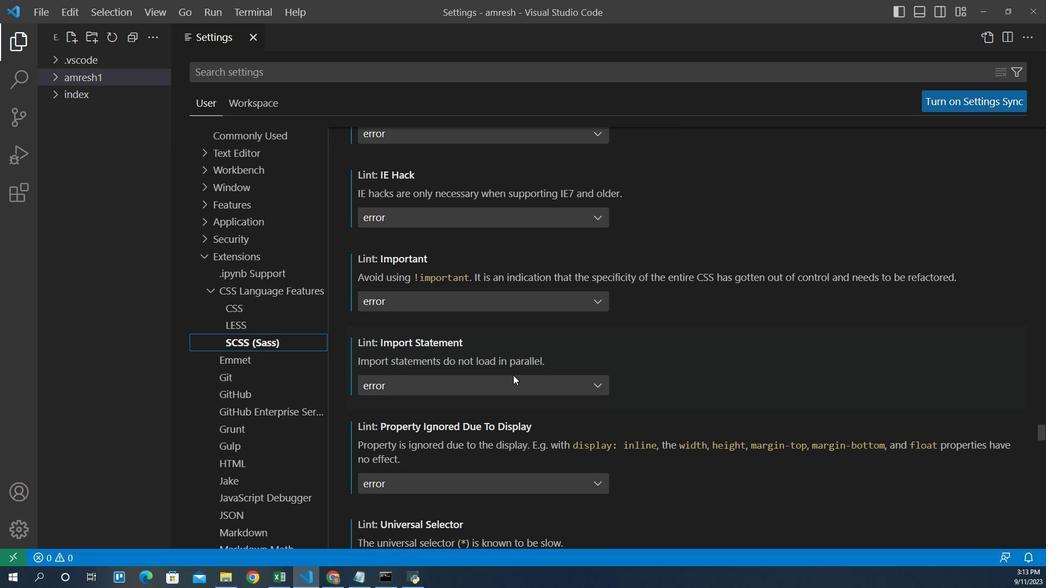 
Action: Mouse scrolled (498, 365) with delta (0, 0)
Screenshot: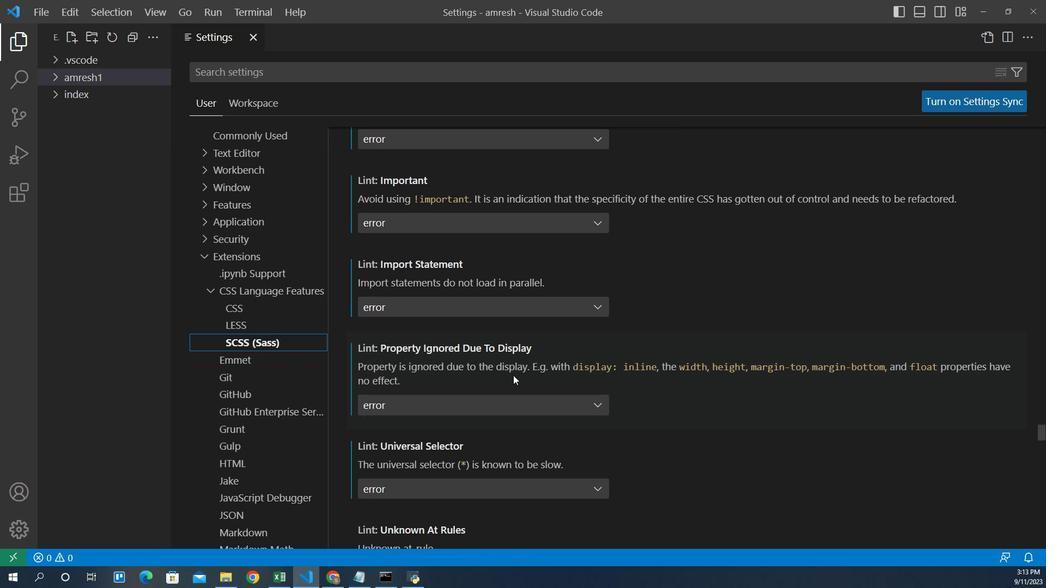 
Action: Mouse scrolled (498, 365) with delta (0, 0)
Screenshot: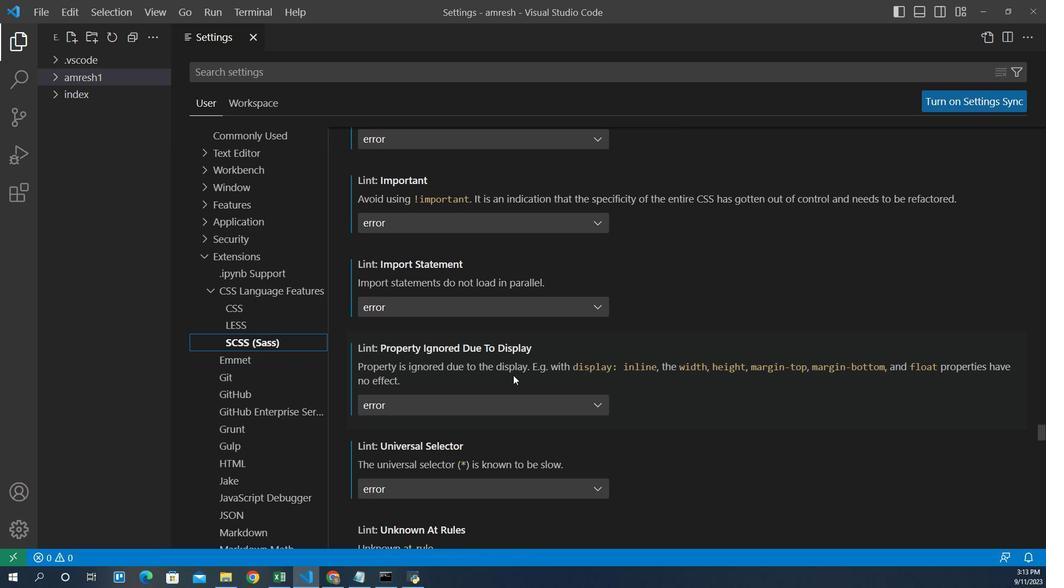 
Action: Mouse scrolled (498, 365) with delta (0, 0)
Screenshot: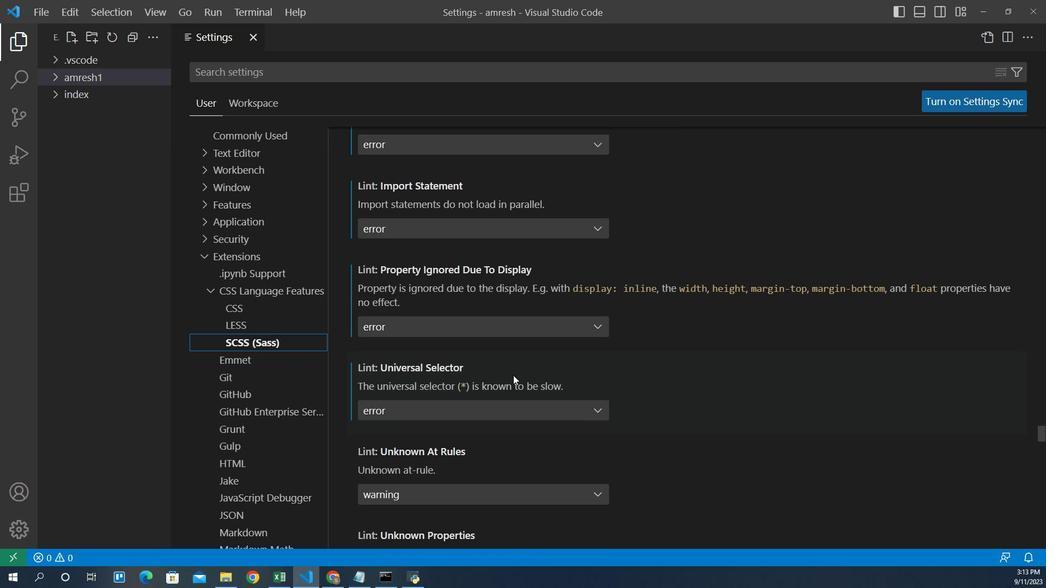
Action: Mouse scrolled (498, 365) with delta (0, 0)
Screenshot: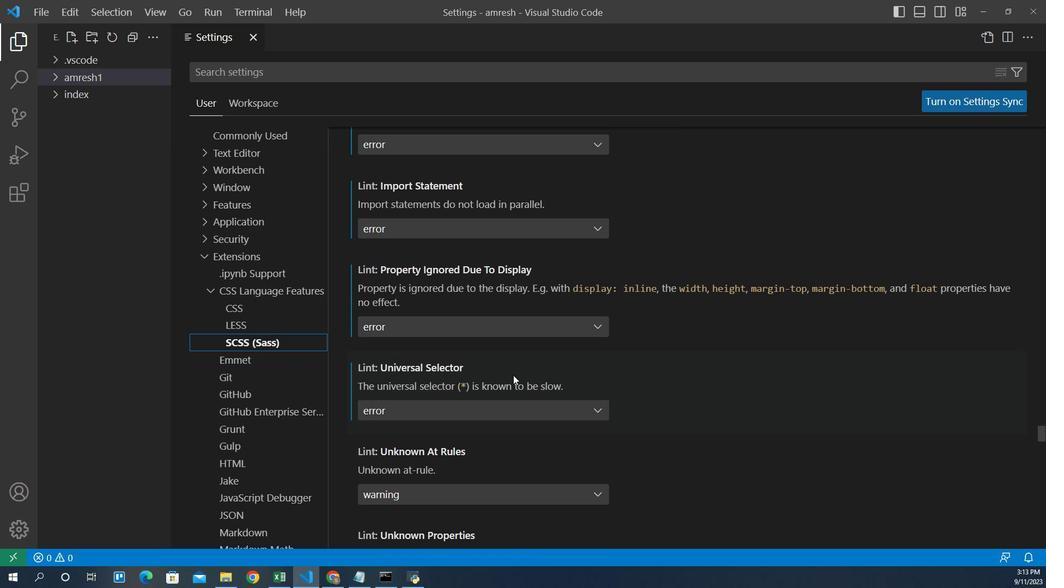 
Action: Mouse scrolled (498, 365) with delta (0, 0)
Screenshot: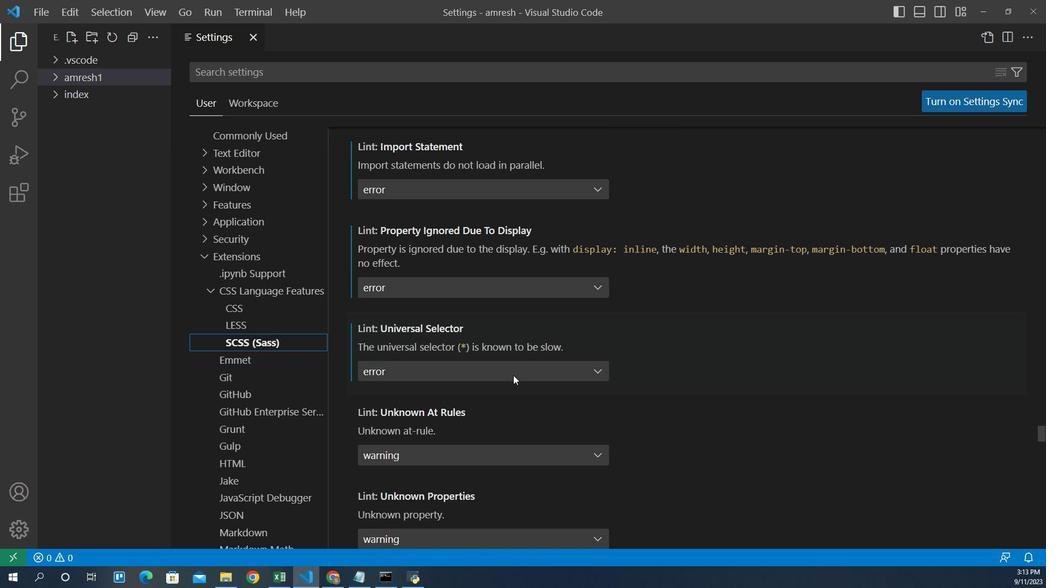 
Action: Mouse moved to (474, 416)
Screenshot: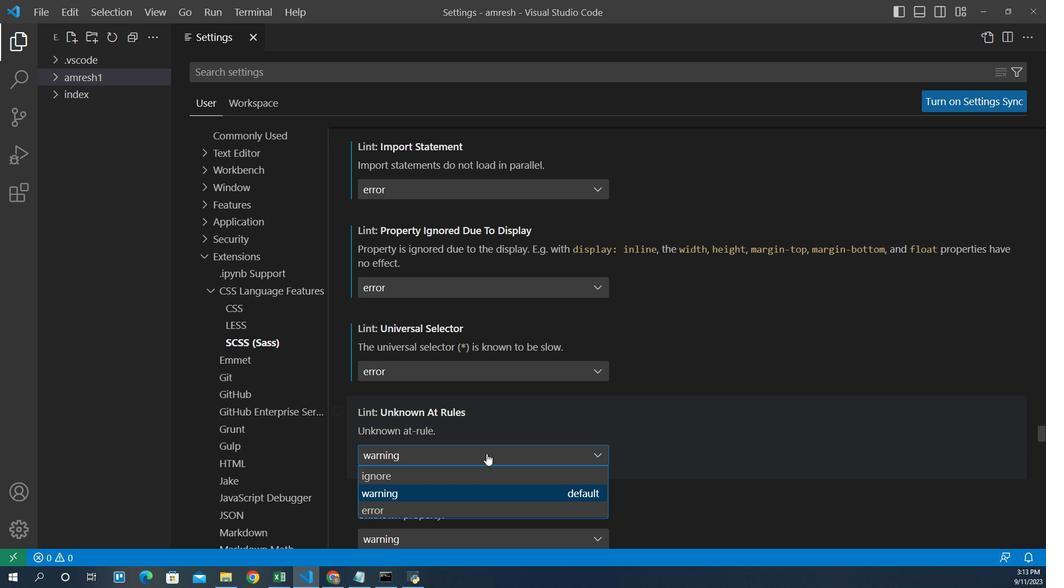 
Action: Mouse pressed left at (474, 416)
Screenshot: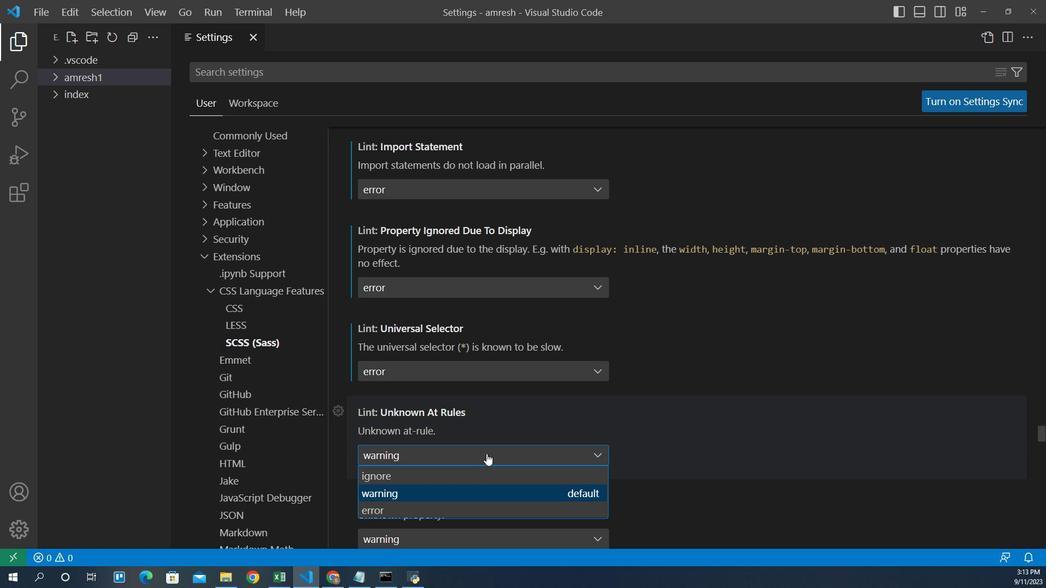 
Action: Mouse moved to (415, 454)
Screenshot: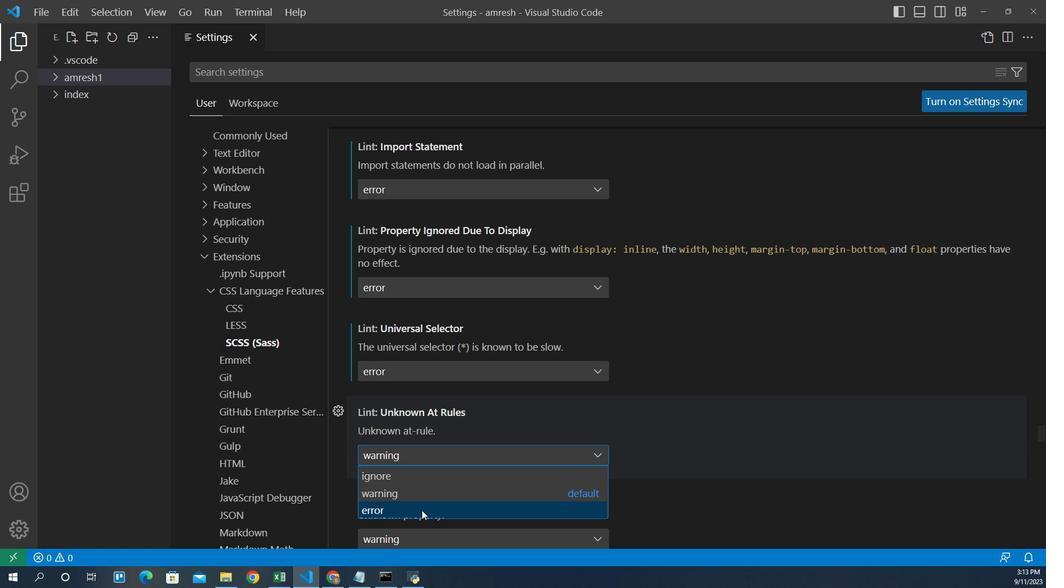 
Action: Mouse pressed left at (415, 454)
Screenshot: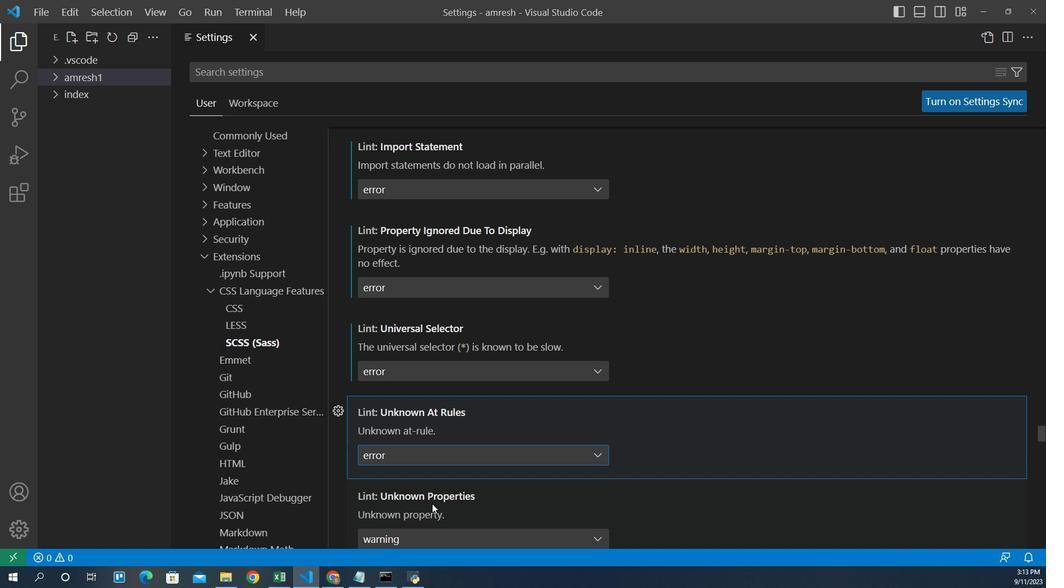 
Action: Mouse moved to (437, 428)
Screenshot: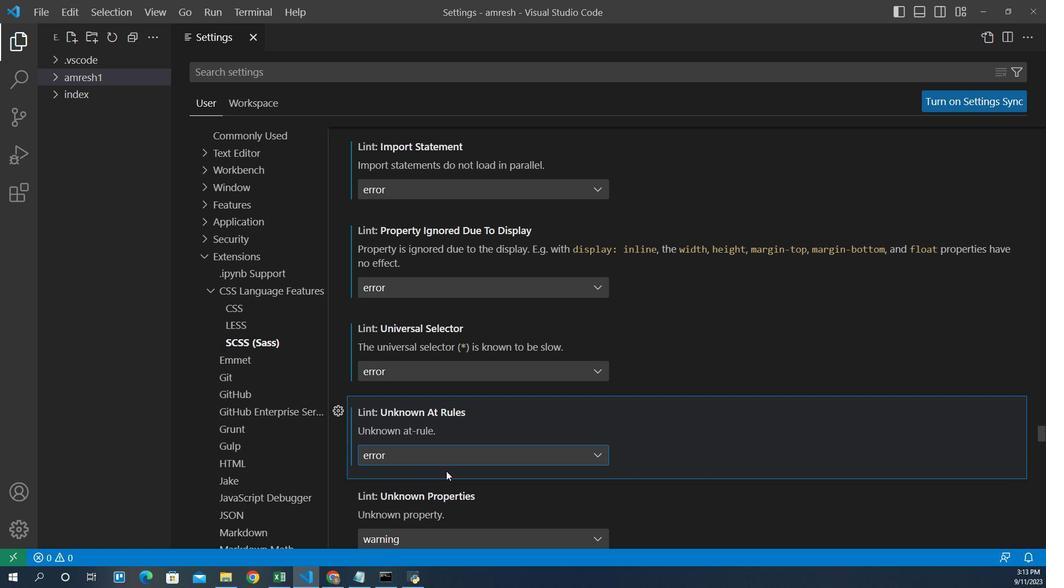 
